 Task: Look for space in Tepeaca, Mexico from 21st June, 2023 to 29th June, 2023 for 4 adults in price range Rs.7000 to Rs.12000. Place can be entire place with 2 bedrooms having 2 beds and 2 bathrooms. Property type can be house, flat, guest house. Booking option can be shelf check-in. Required host language is English.
Action: Mouse moved to (450, 98)
Screenshot: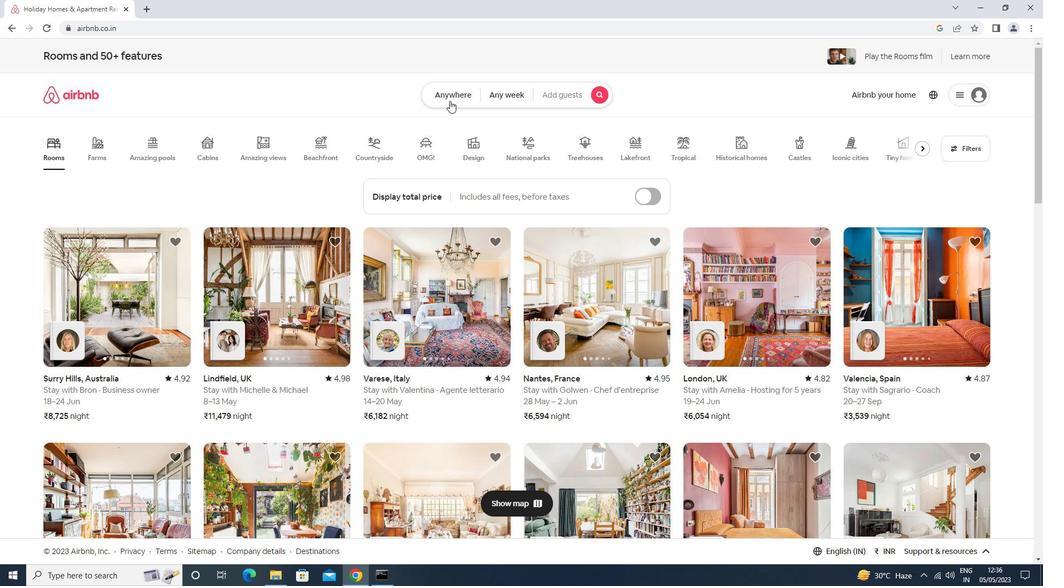 
Action: Mouse pressed left at (450, 98)
Screenshot: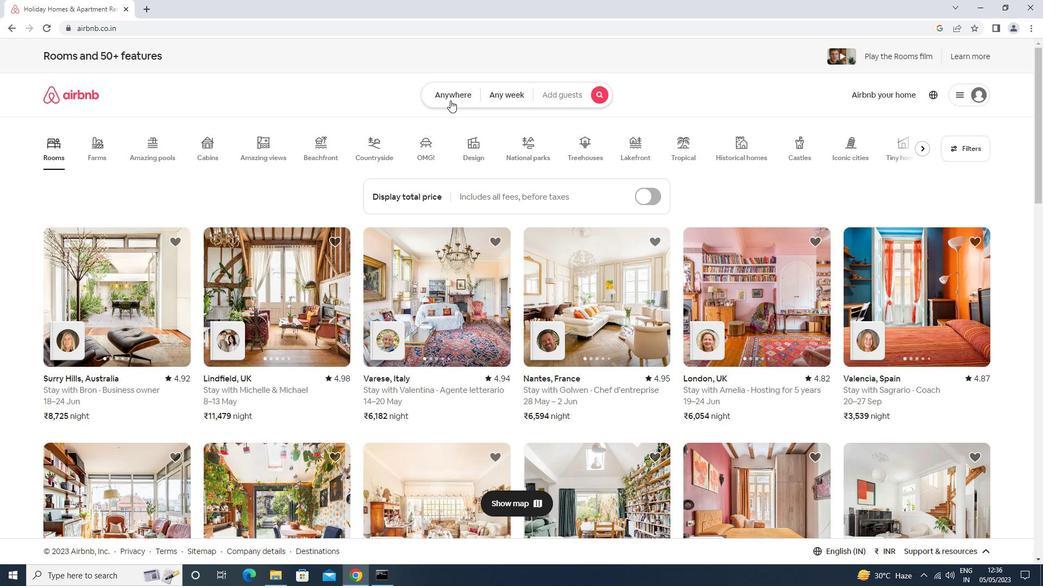 
Action: Mouse moved to (415, 143)
Screenshot: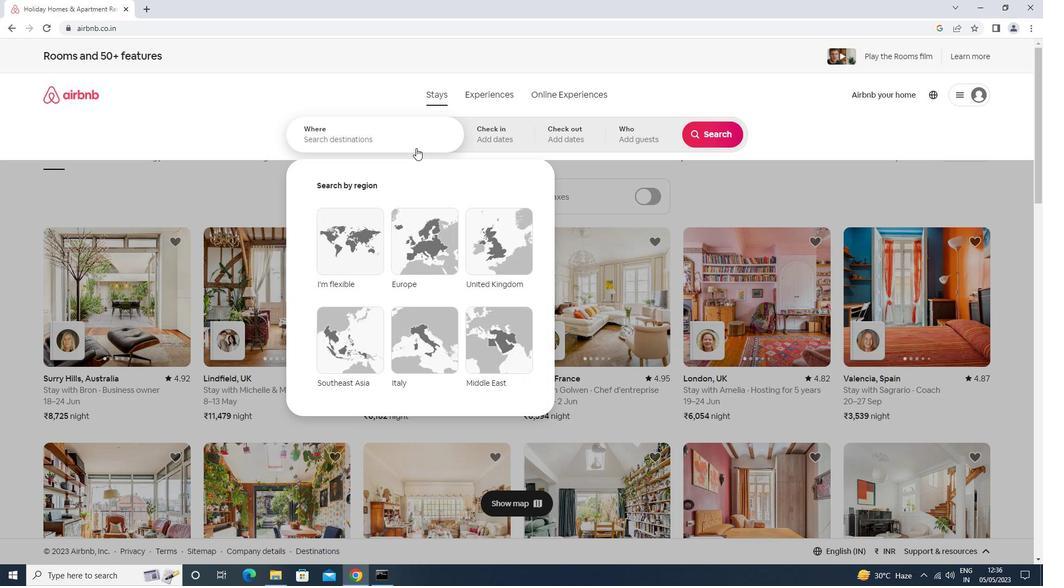 
Action: Mouse pressed left at (415, 143)
Screenshot: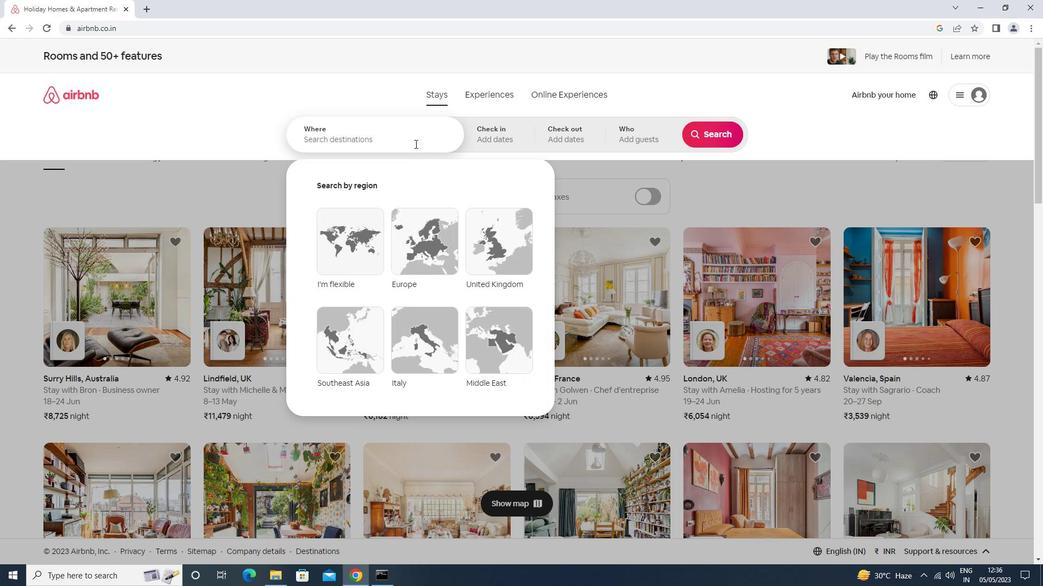 
Action: Key pressed tepeaca<Key.space>mexico<Key.enter>
Screenshot: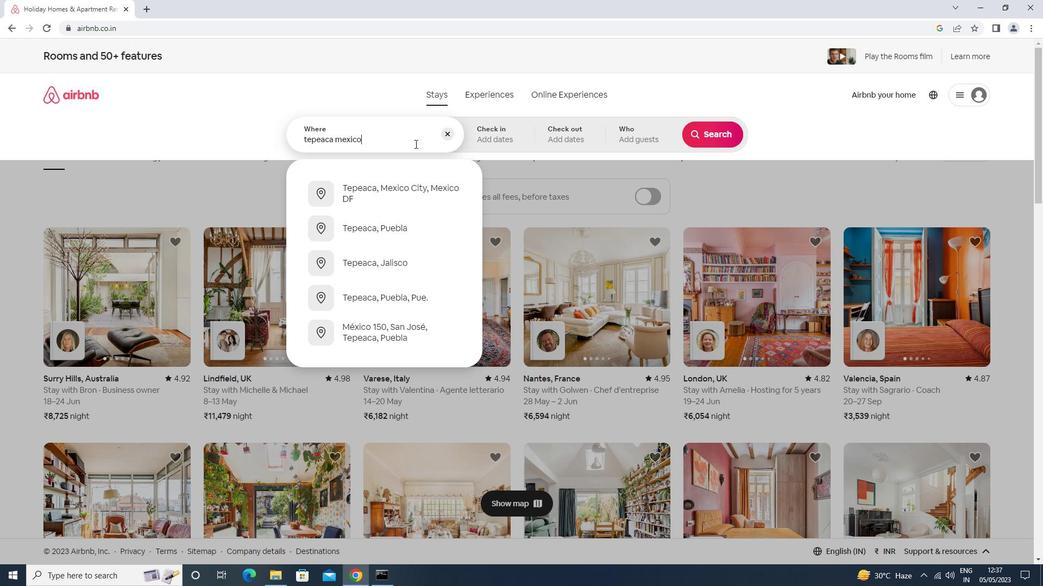 
Action: Mouse moved to (621, 352)
Screenshot: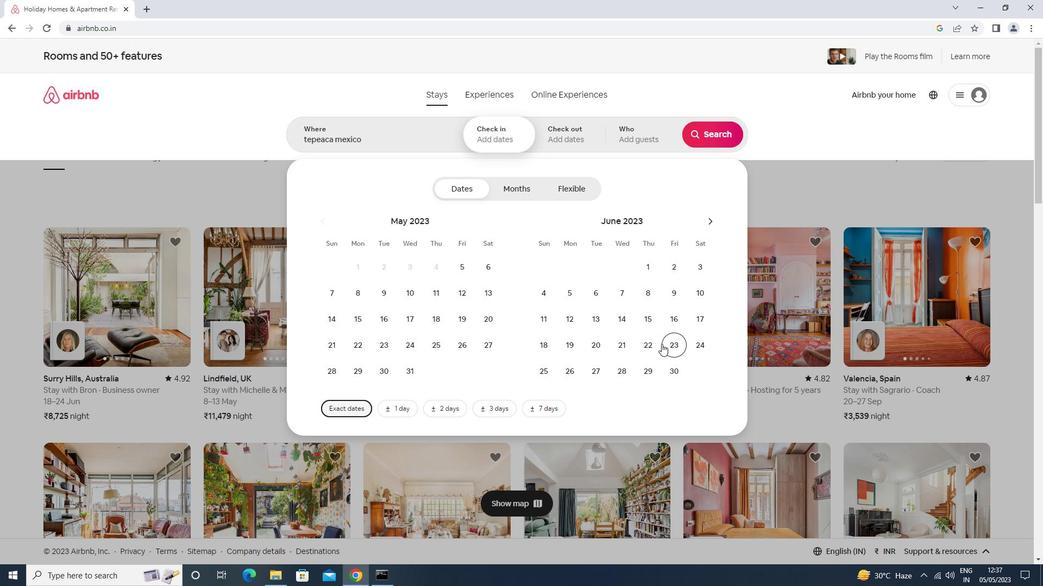 
Action: Mouse pressed left at (621, 352)
Screenshot: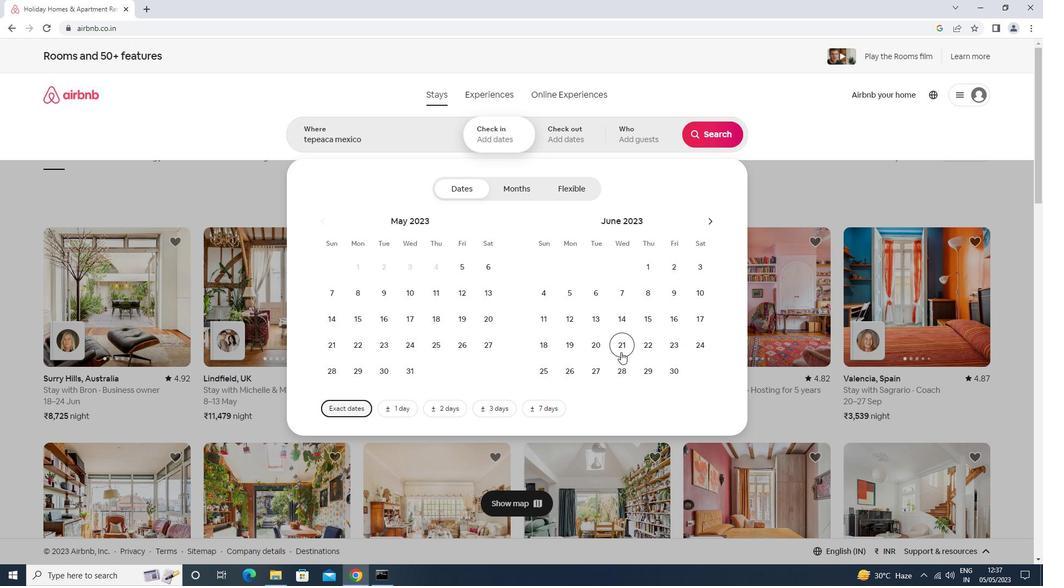 
Action: Mouse moved to (654, 373)
Screenshot: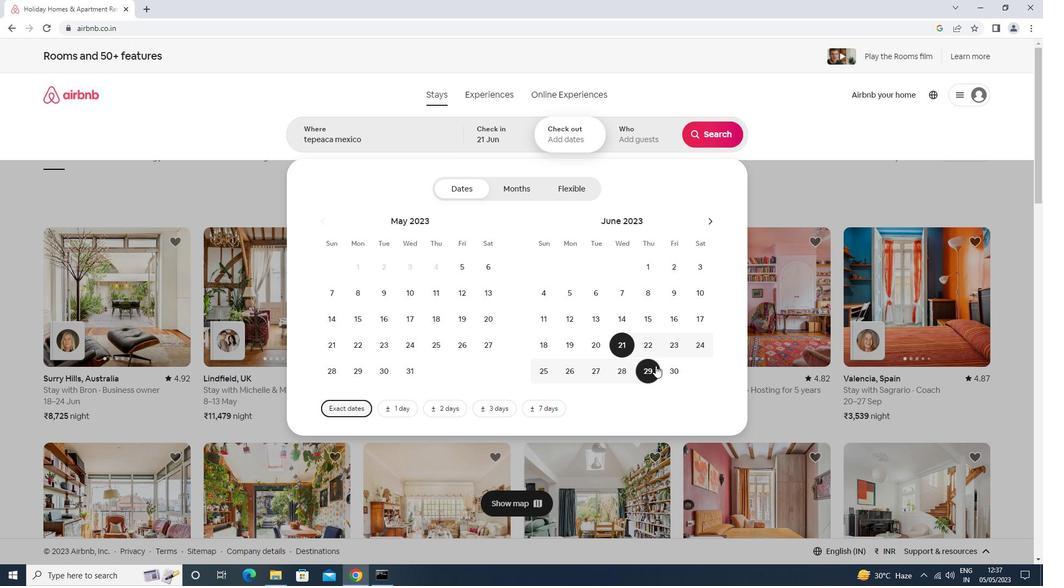 
Action: Mouse pressed left at (654, 373)
Screenshot: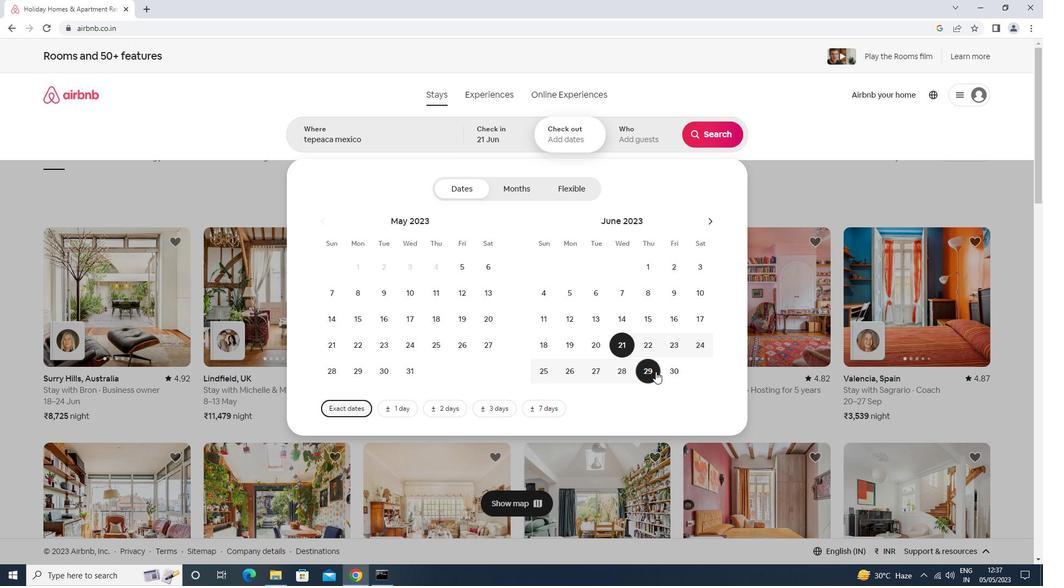 
Action: Mouse moved to (638, 149)
Screenshot: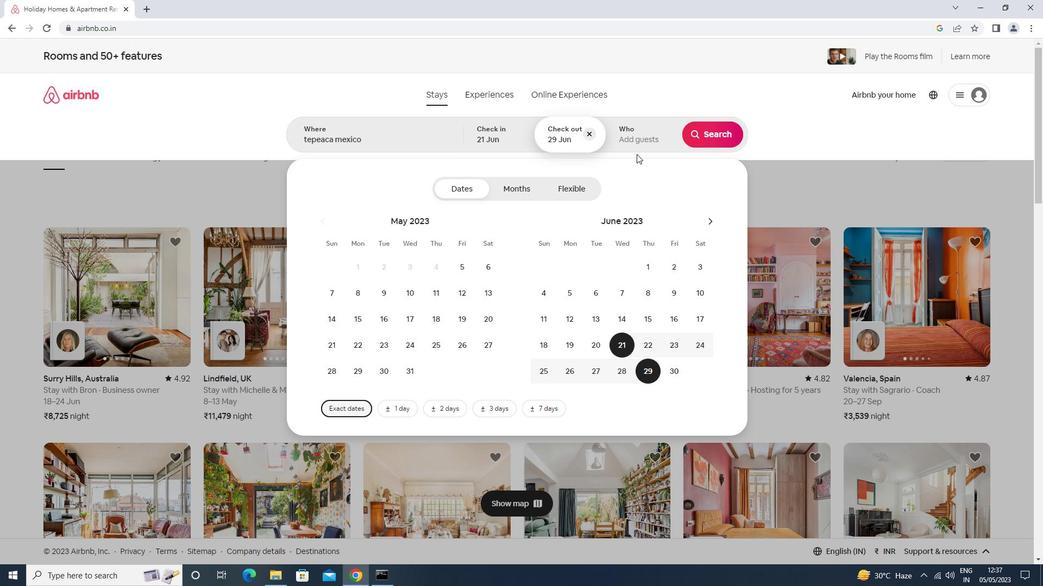
Action: Mouse pressed left at (638, 149)
Screenshot: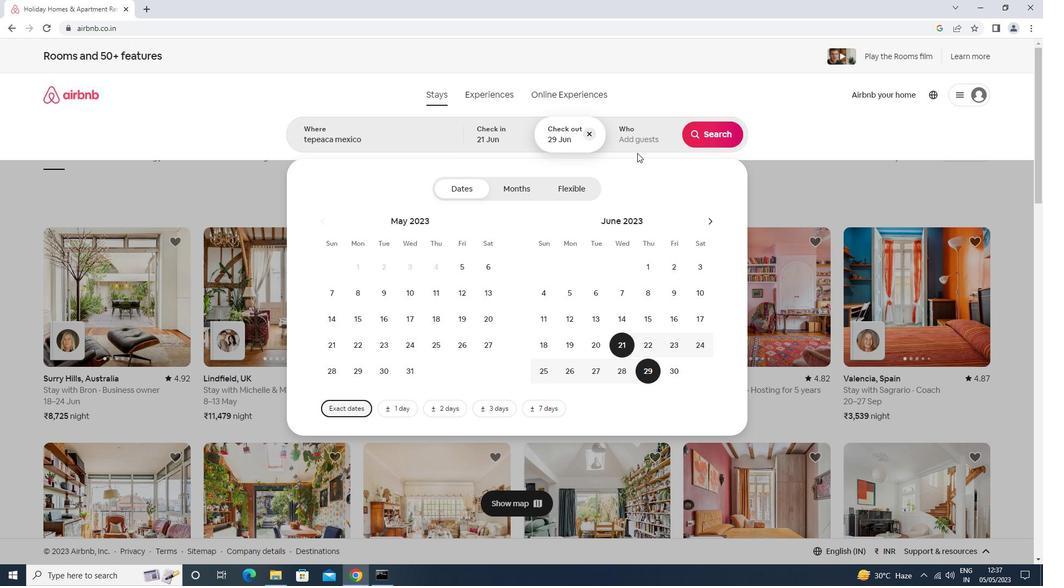 
Action: Mouse moved to (710, 190)
Screenshot: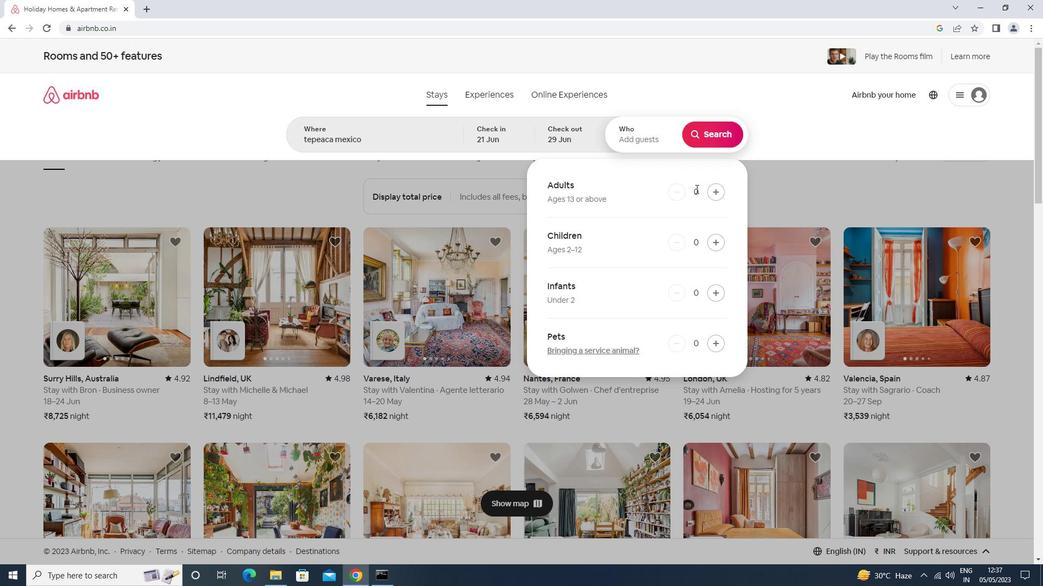 
Action: Mouse pressed left at (710, 190)
Screenshot: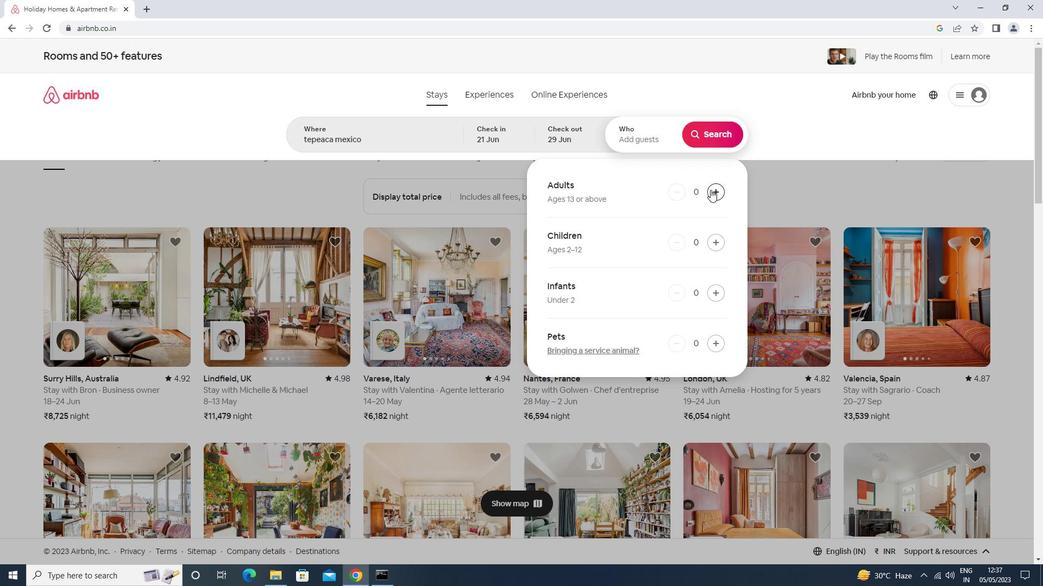 
Action: Mouse moved to (711, 190)
Screenshot: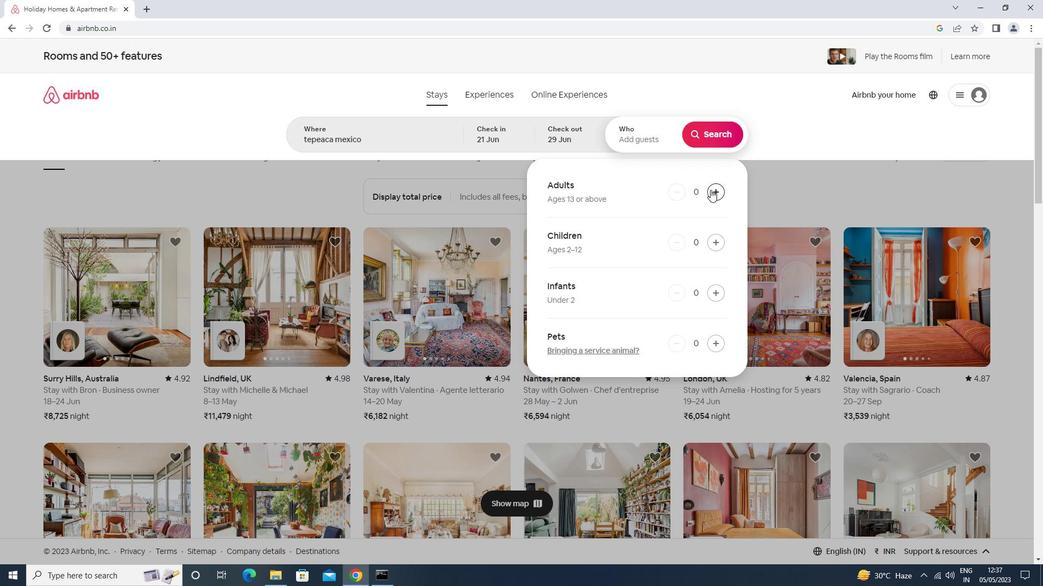 
Action: Mouse pressed left at (711, 190)
Screenshot: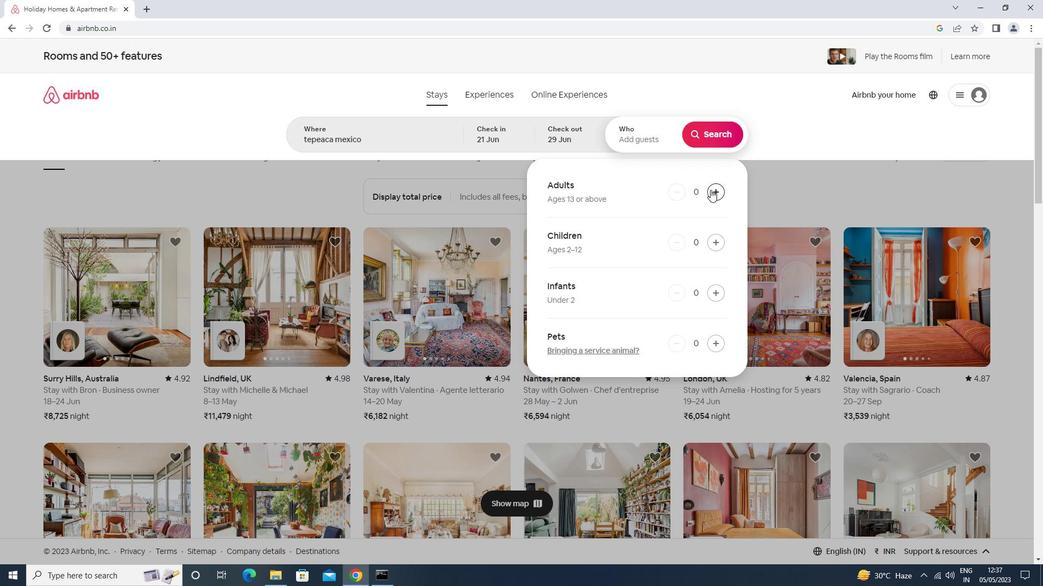 
Action: Mouse pressed left at (711, 190)
Screenshot: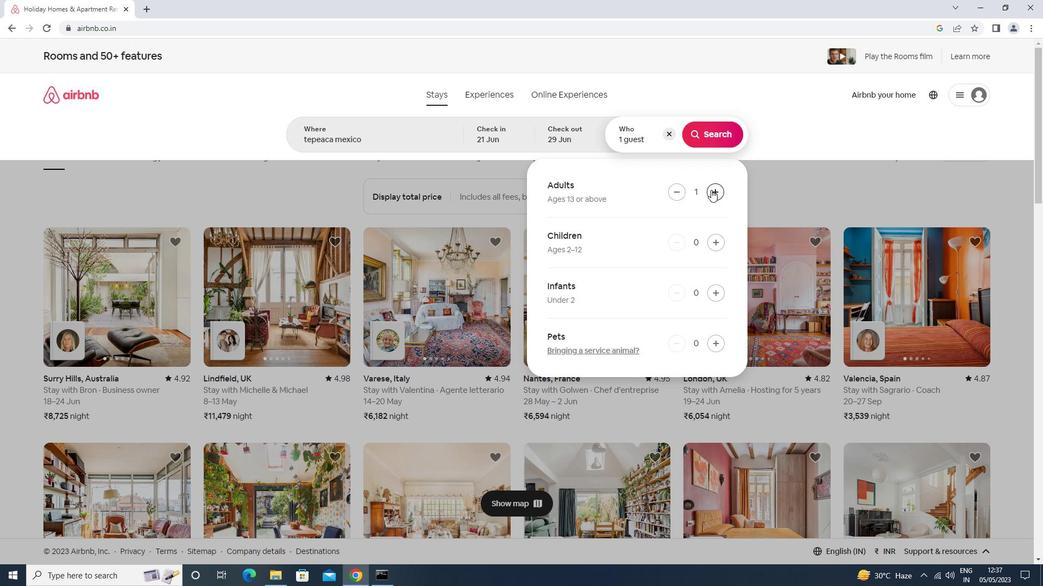 
Action: Mouse pressed left at (711, 190)
Screenshot: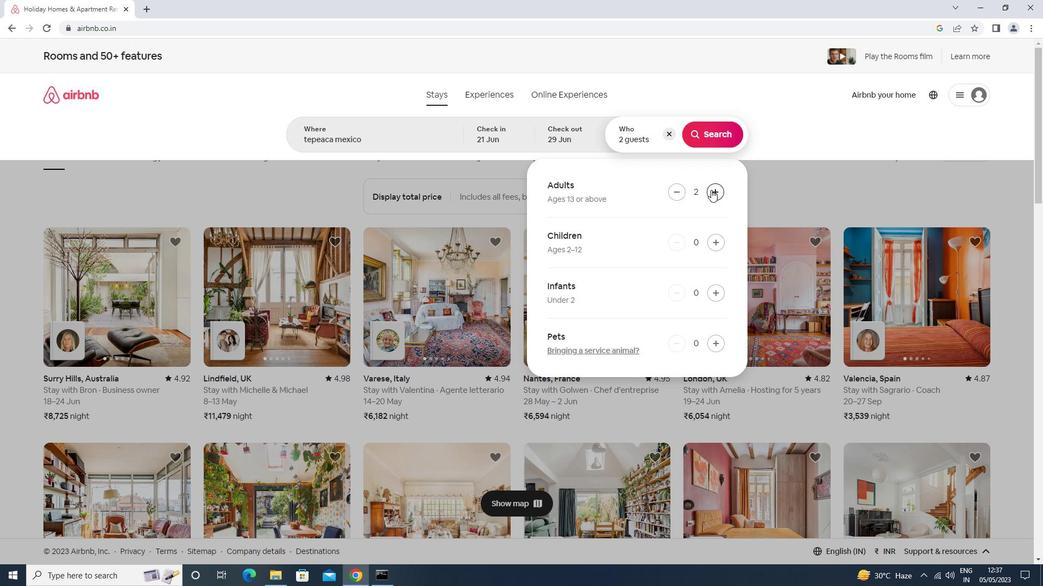 
Action: Mouse moved to (710, 139)
Screenshot: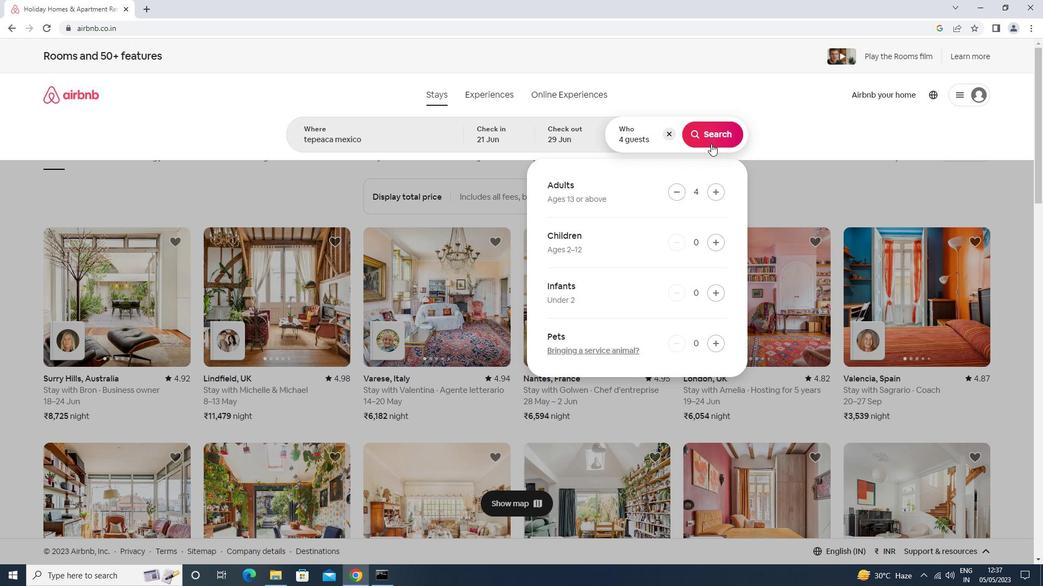 
Action: Mouse pressed left at (710, 139)
Screenshot: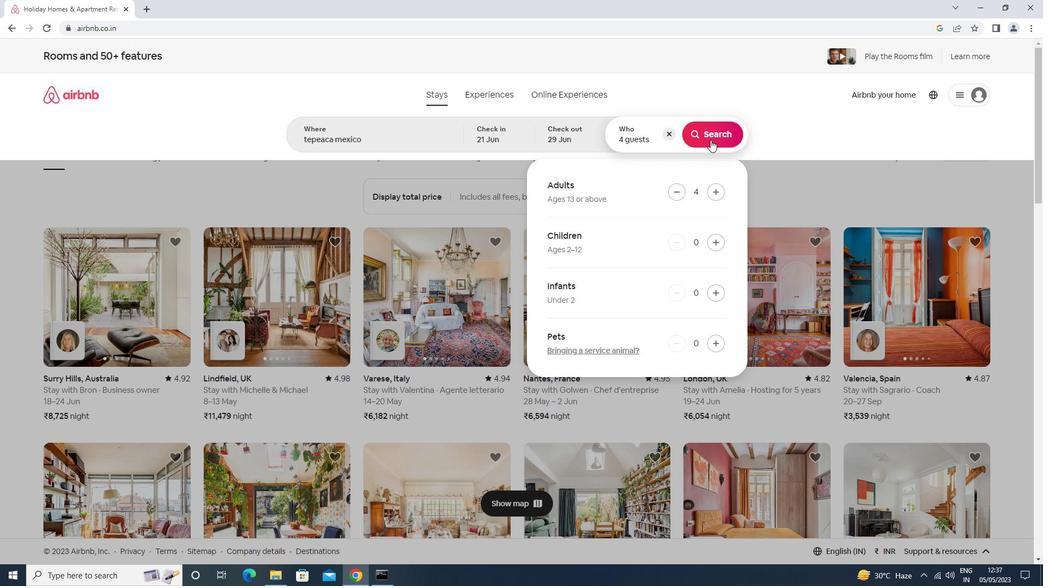 
Action: Mouse moved to (994, 107)
Screenshot: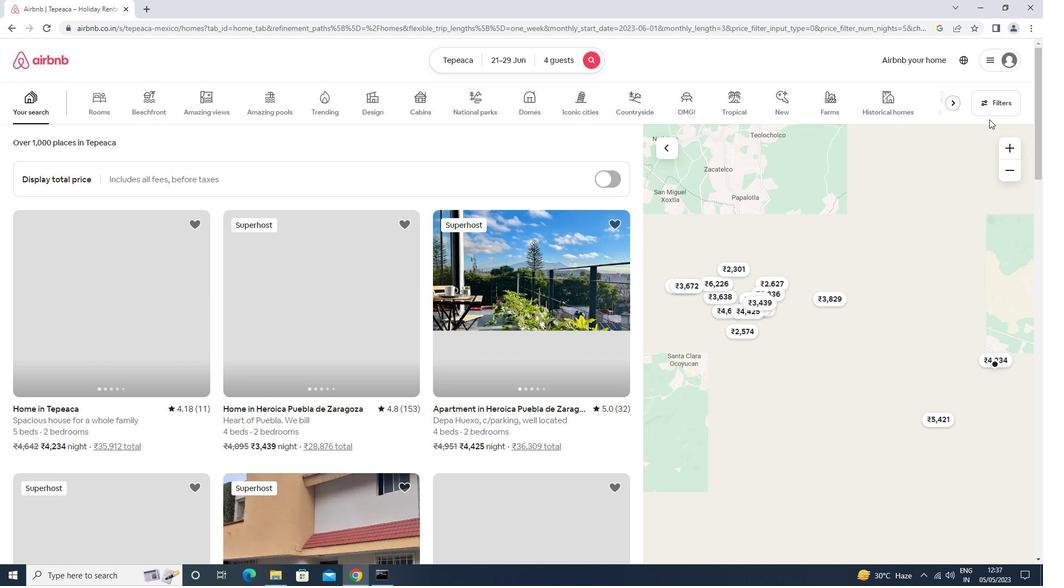 
Action: Mouse pressed left at (994, 107)
Screenshot: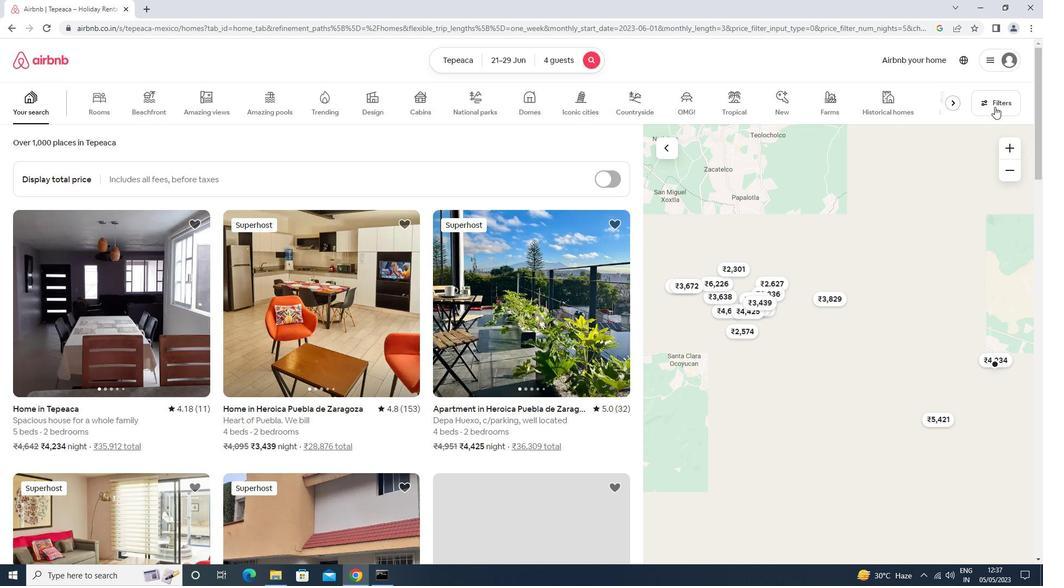 
Action: Mouse moved to (405, 373)
Screenshot: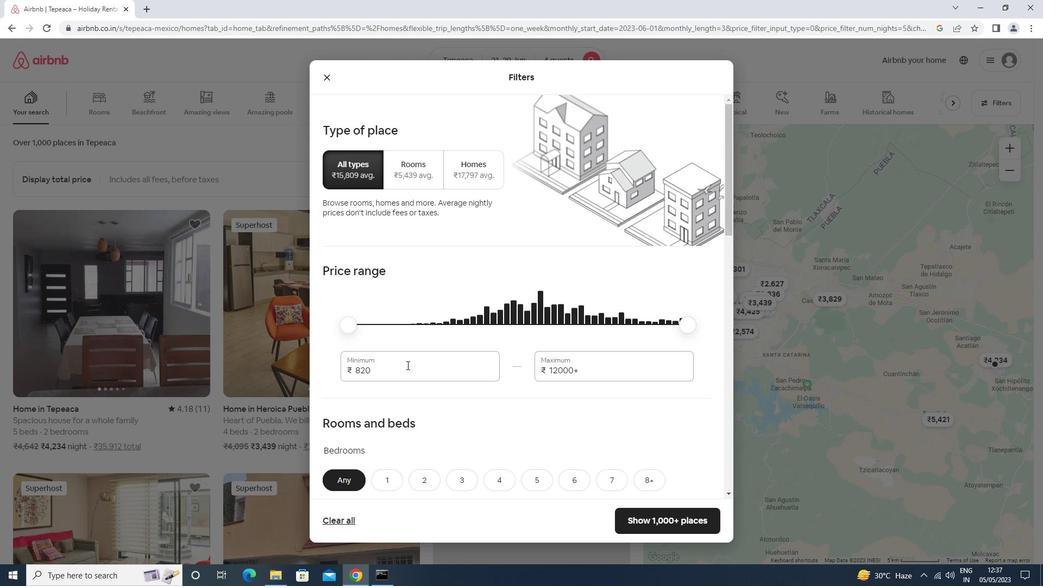 
Action: Mouse pressed left at (405, 373)
Screenshot: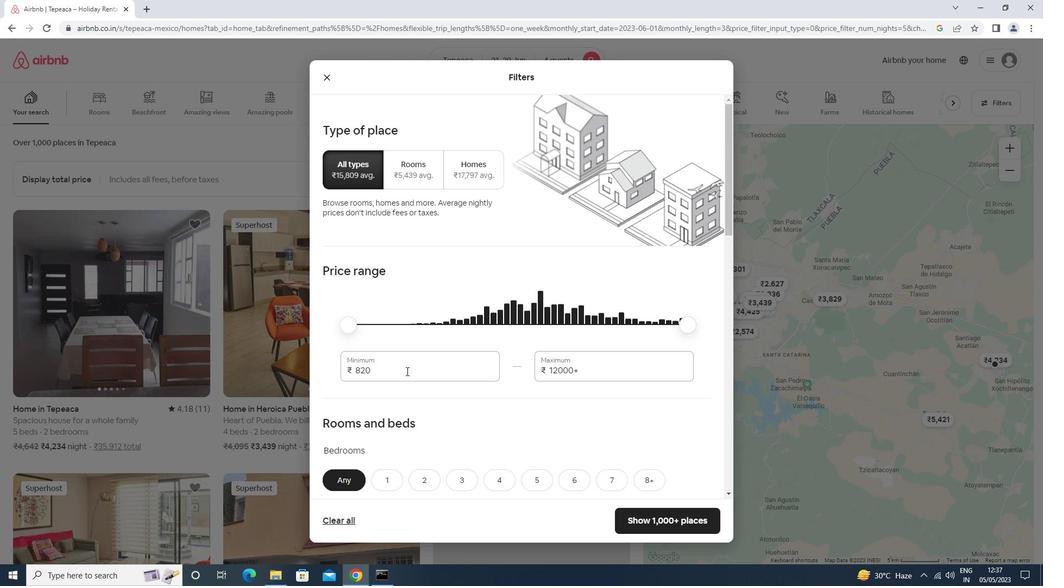 
Action: Key pressed <Key.backspace><Key.backspace><Key.backspace>7000<Key.tab>12000
Screenshot: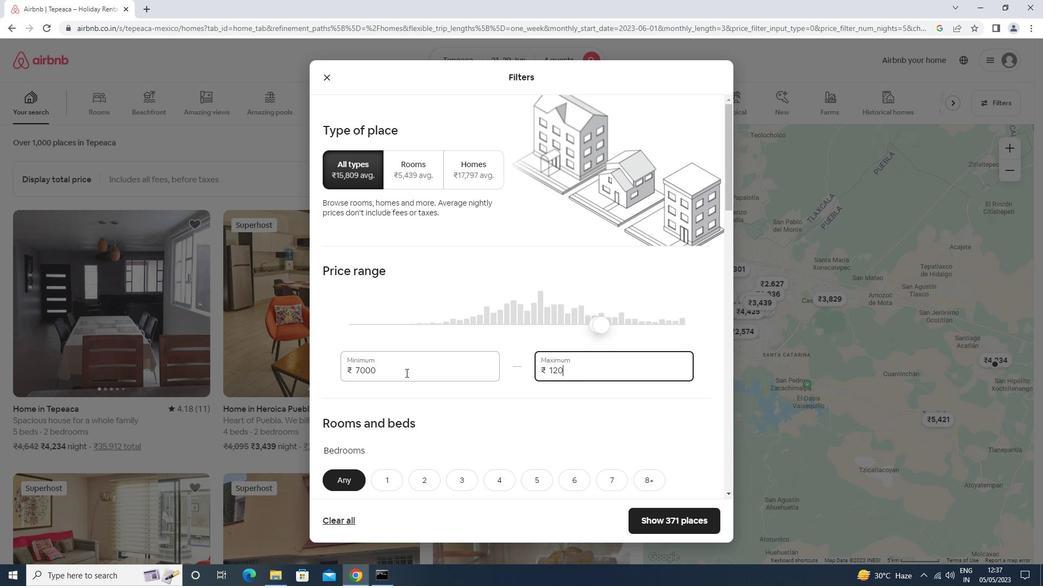 
Action: Mouse scrolled (405, 372) with delta (0, 0)
Screenshot: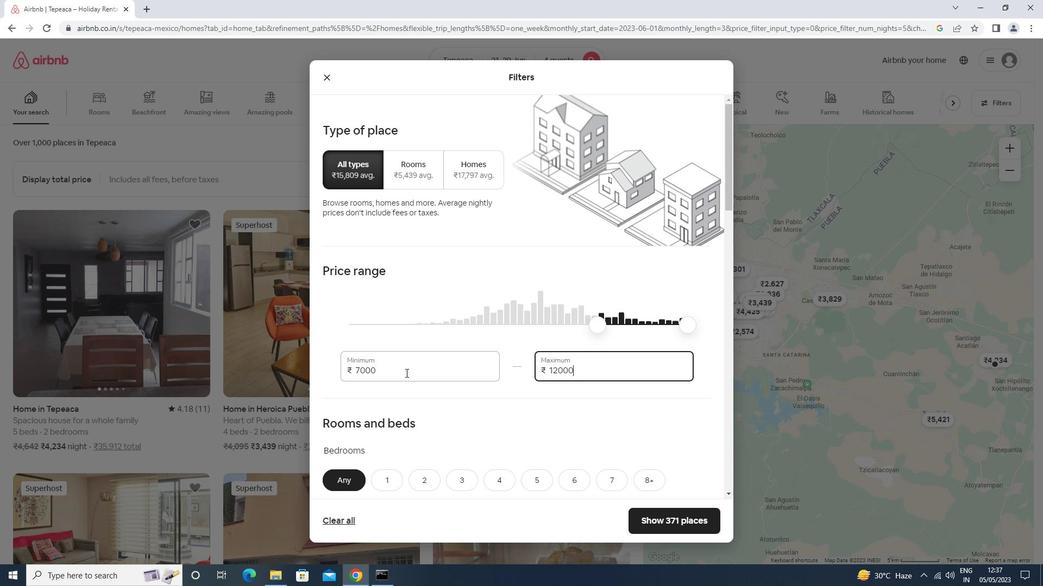
Action: Mouse scrolled (405, 372) with delta (0, 0)
Screenshot: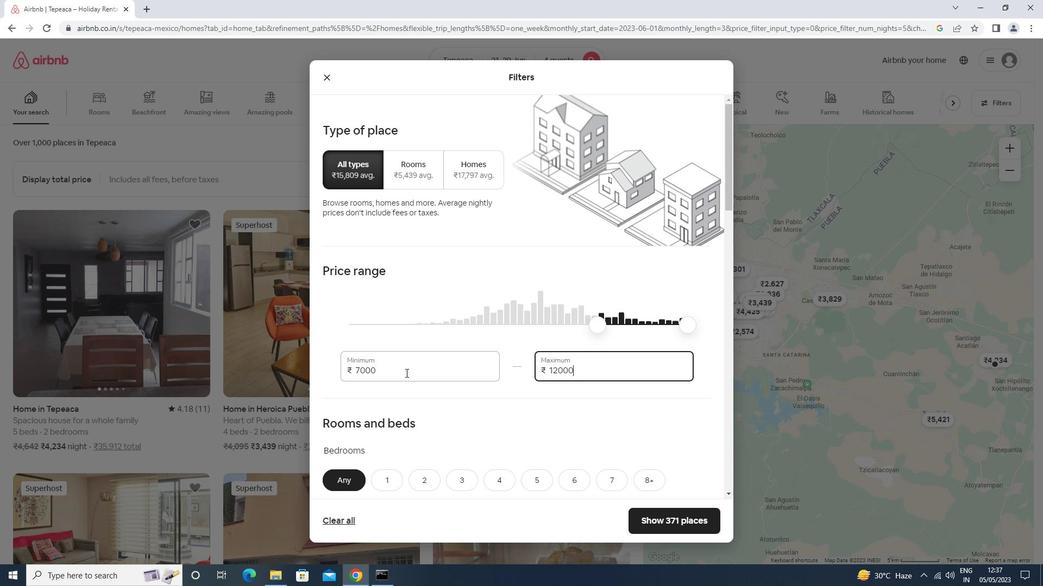 
Action: Mouse scrolled (405, 372) with delta (0, 0)
Screenshot: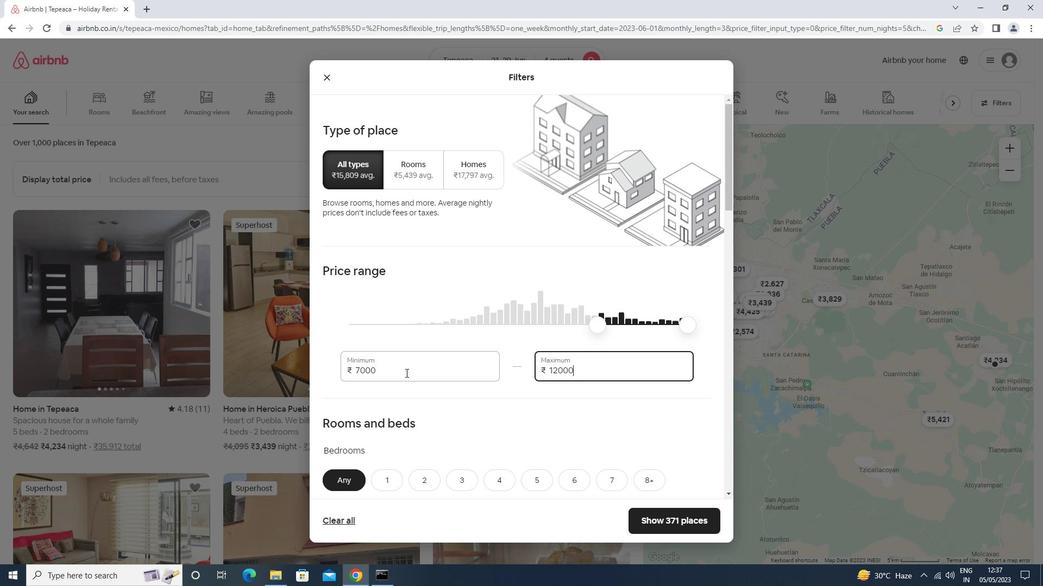 
Action: Mouse scrolled (405, 372) with delta (0, 0)
Screenshot: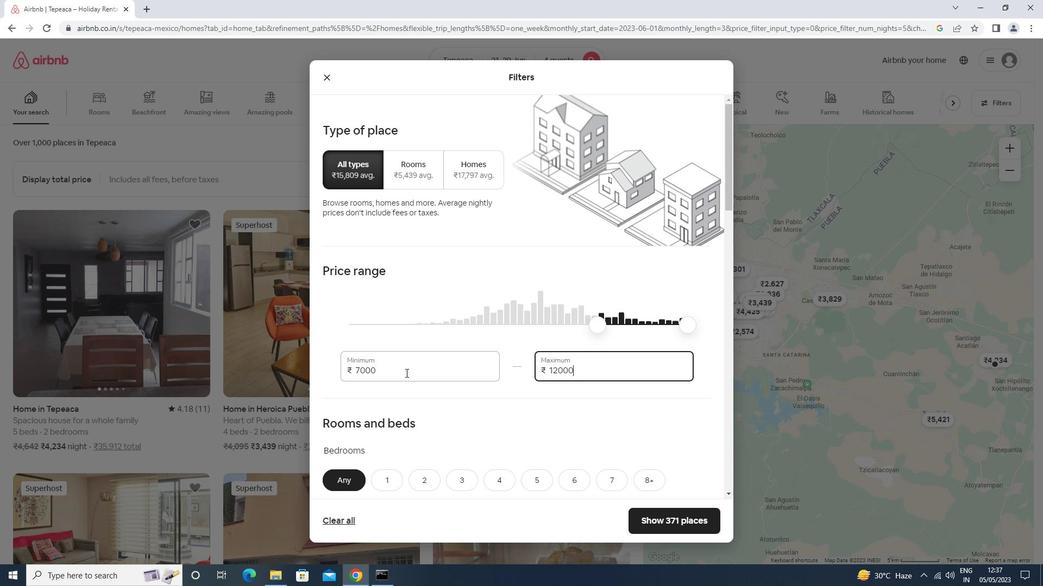 
Action: Mouse moved to (427, 266)
Screenshot: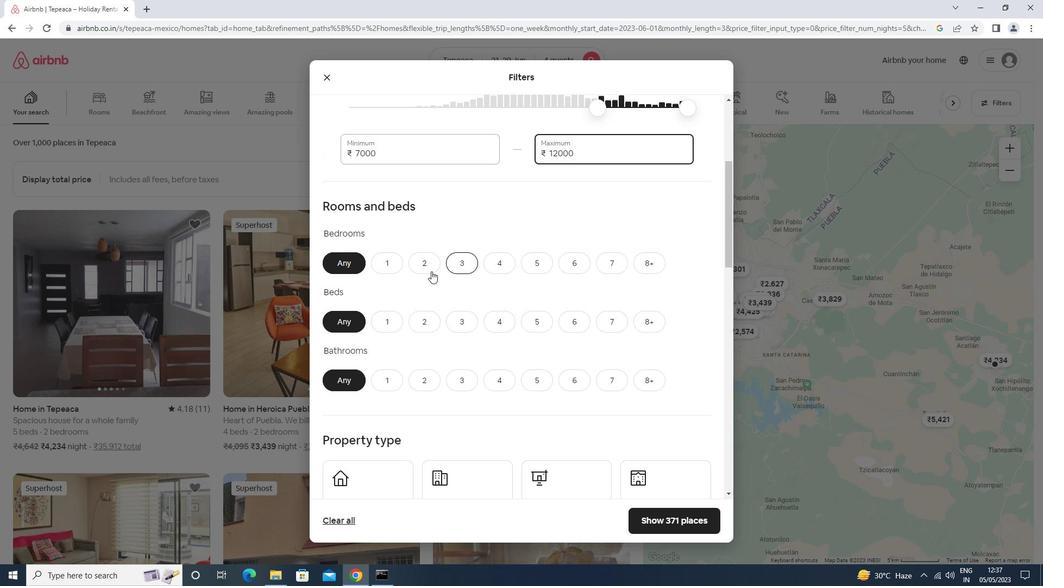 
Action: Mouse pressed left at (427, 266)
Screenshot: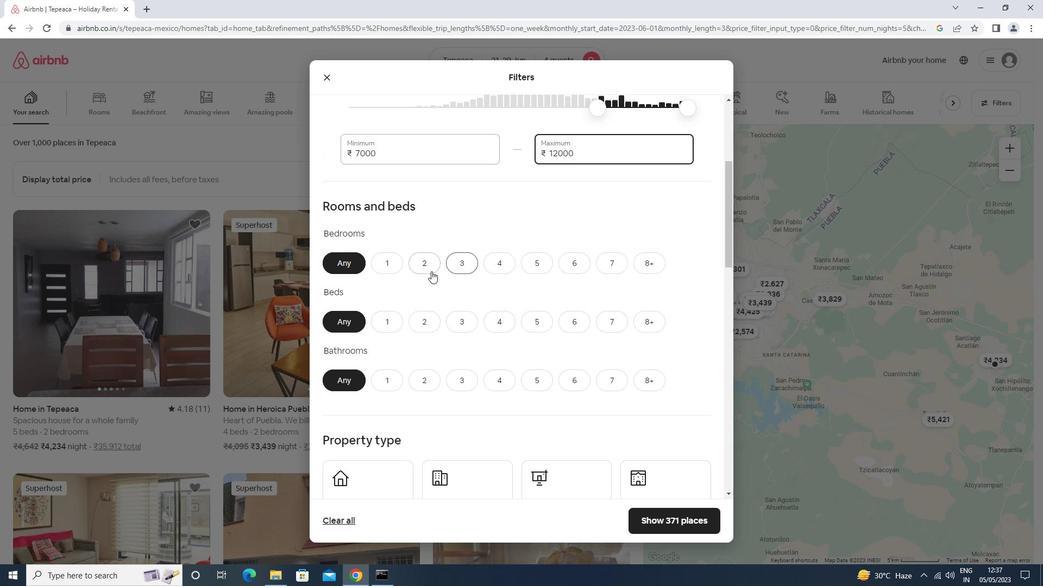
Action: Mouse moved to (427, 327)
Screenshot: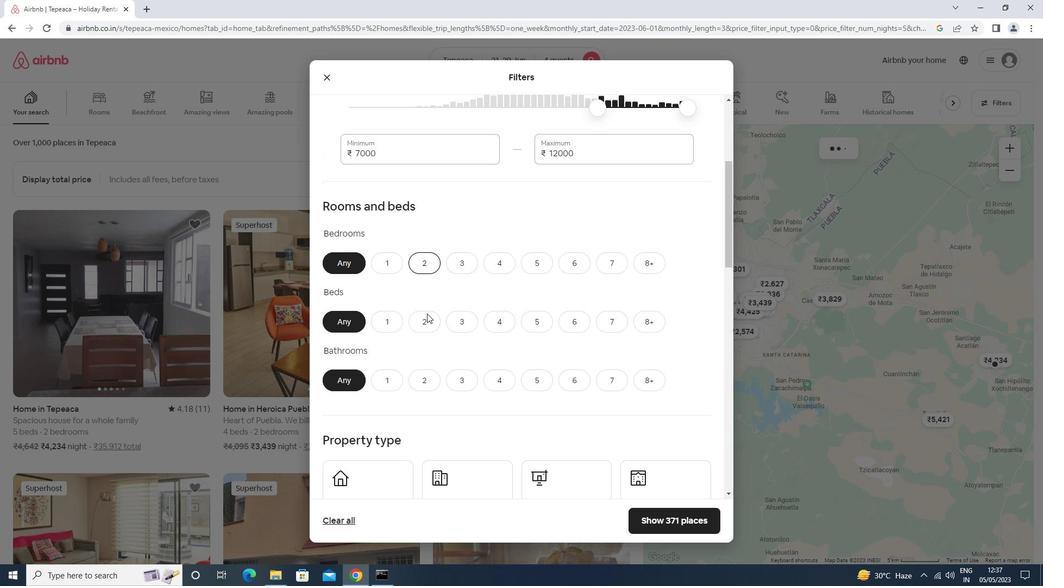 
Action: Mouse pressed left at (427, 327)
Screenshot: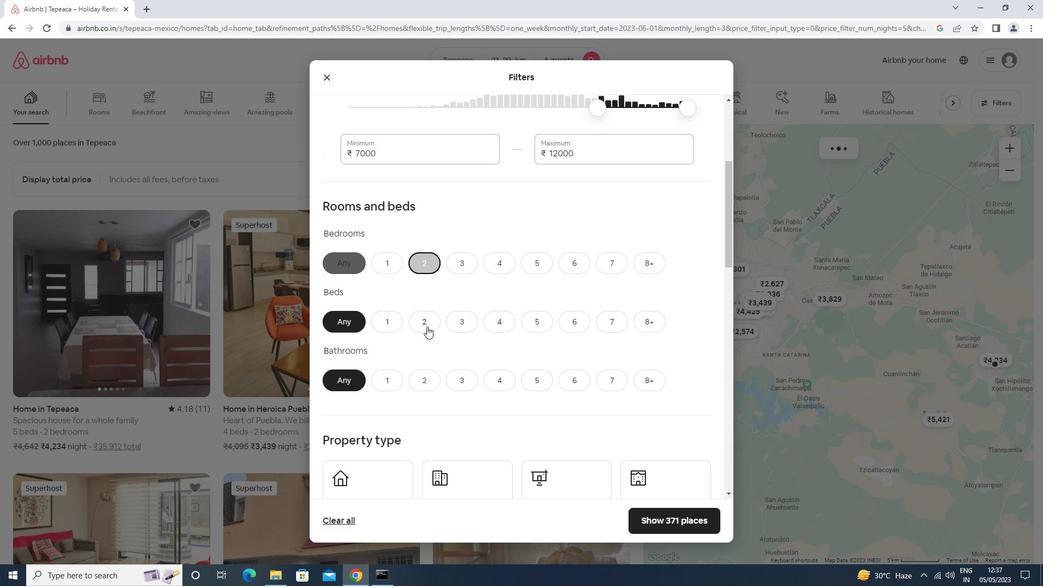 
Action: Mouse moved to (429, 384)
Screenshot: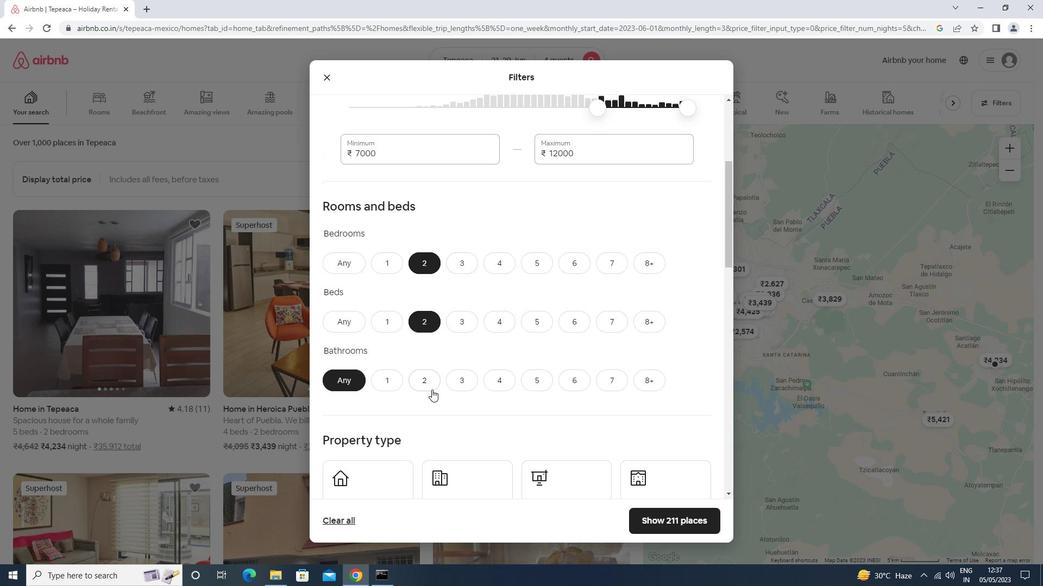 
Action: Mouse pressed left at (429, 384)
Screenshot: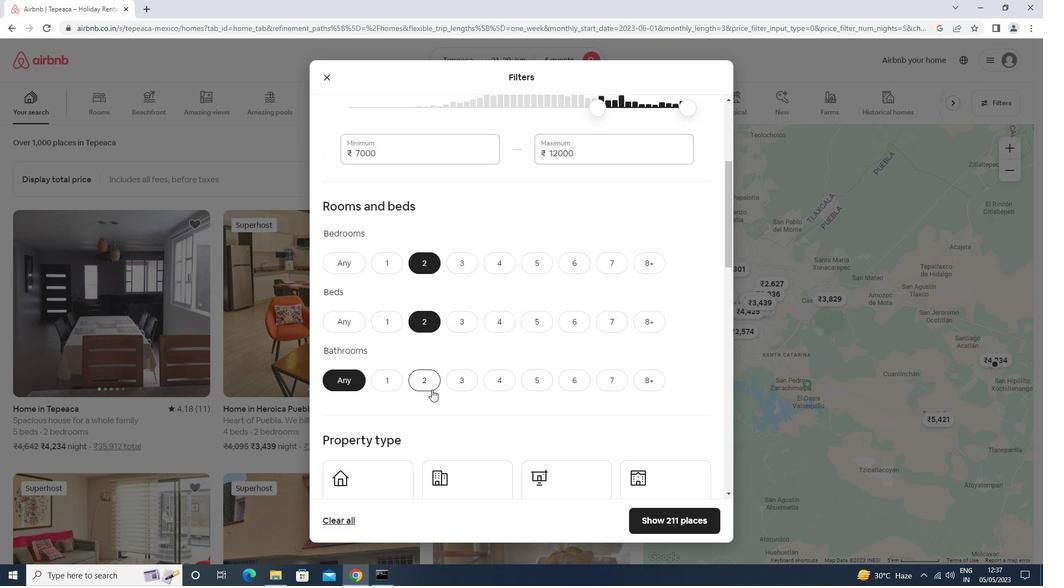 
Action: Mouse moved to (429, 384)
Screenshot: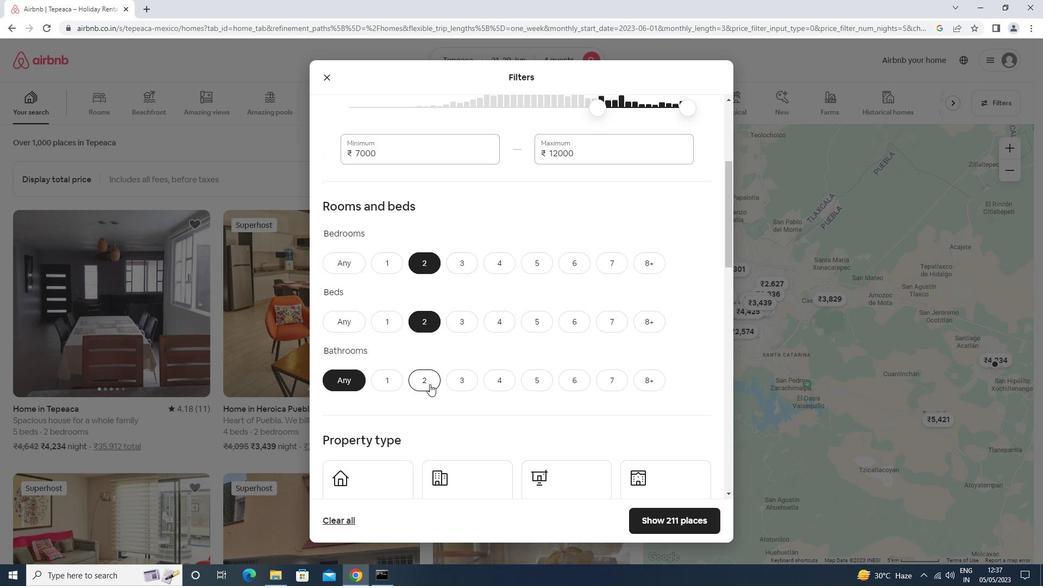 
Action: Mouse scrolled (429, 383) with delta (0, 0)
Screenshot: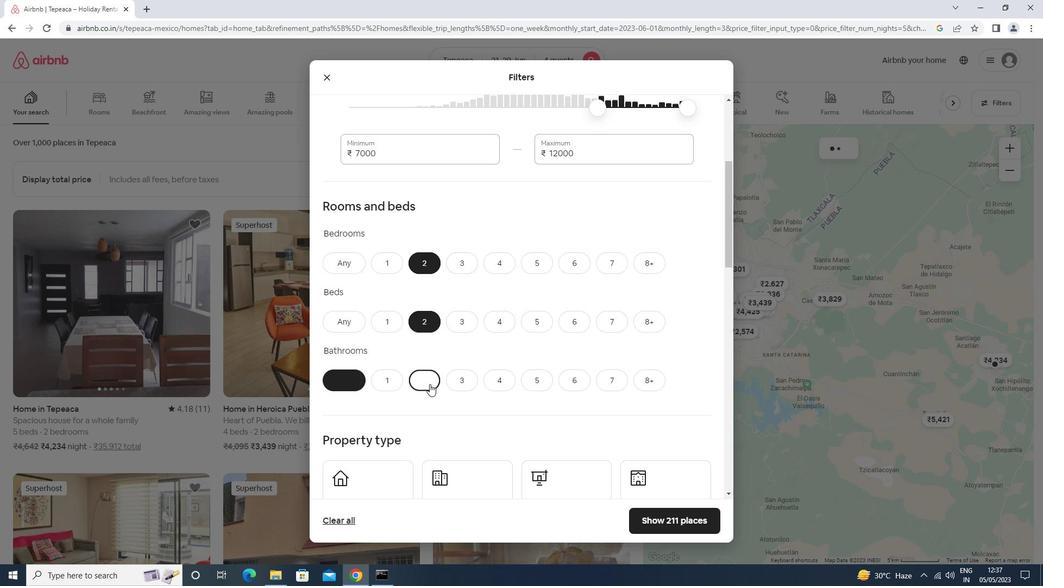 
Action: Mouse scrolled (429, 383) with delta (0, 0)
Screenshot: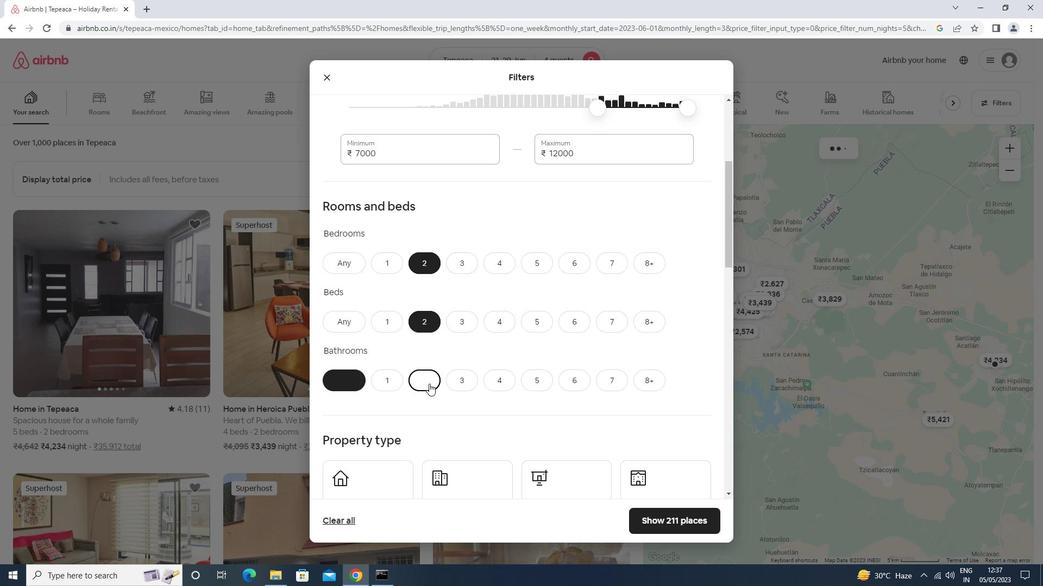 
Action: Mouse scrolled (429, 383) with delta (0, 0)
Screenshot: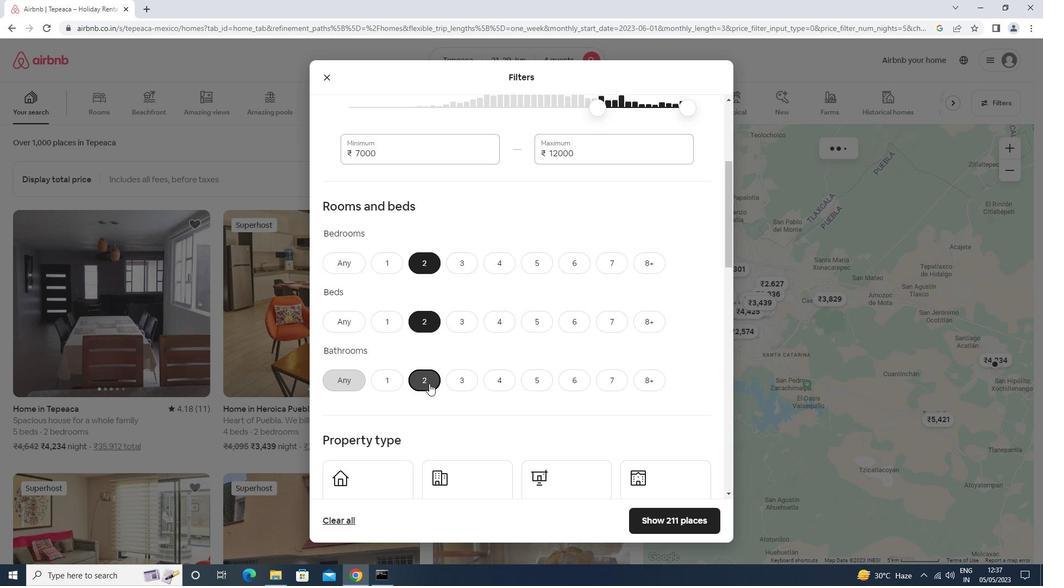 
Action: Mouse scrolled (429, 383) with delta (0, 0)
Screenshot: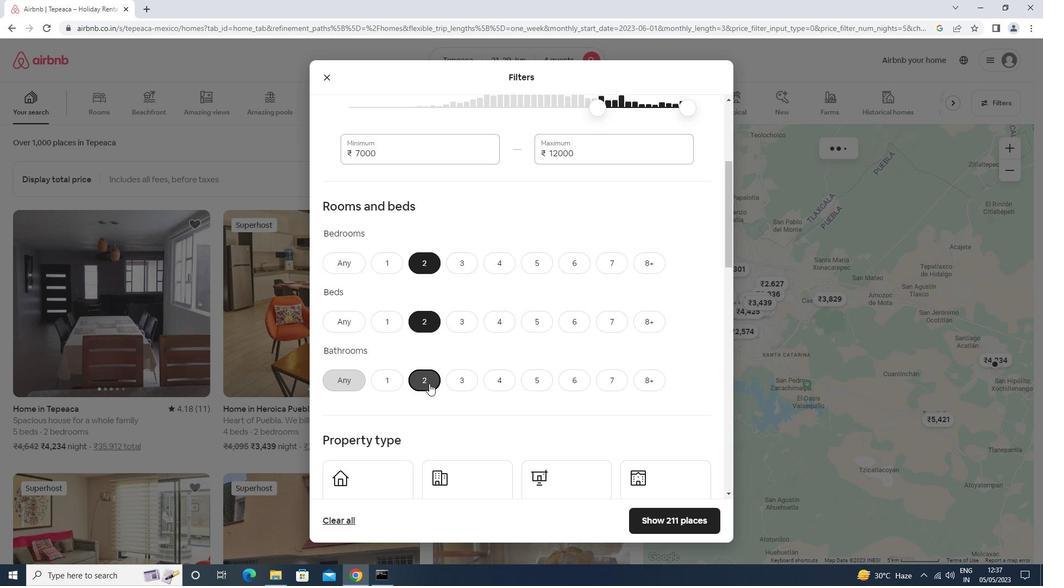 
Action: Mouse scrolled (429, 383) with delta (0, 0)
Screenshot: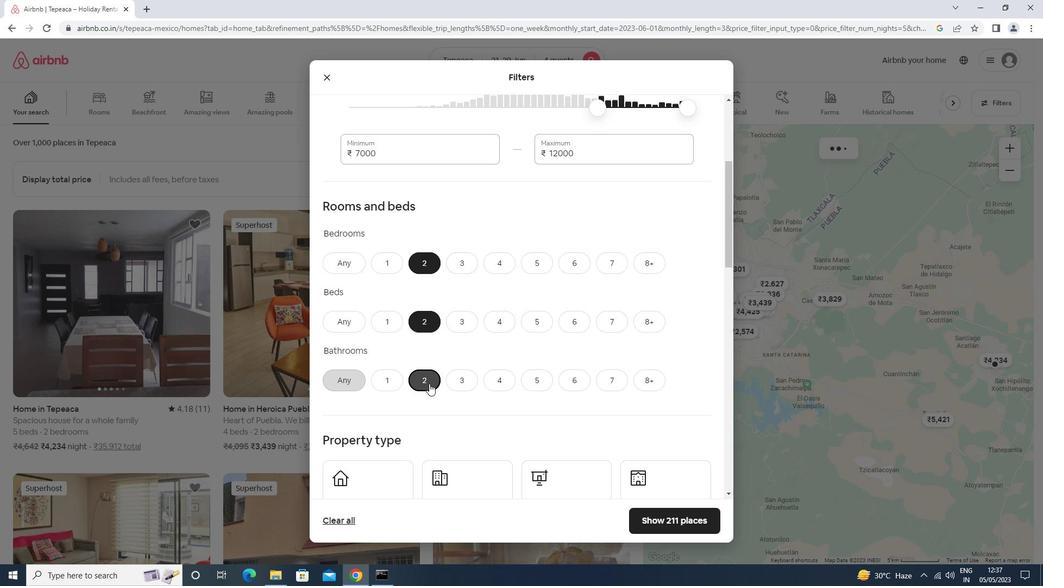 
Action: Mouse moved to (365, 230)
Screenshot: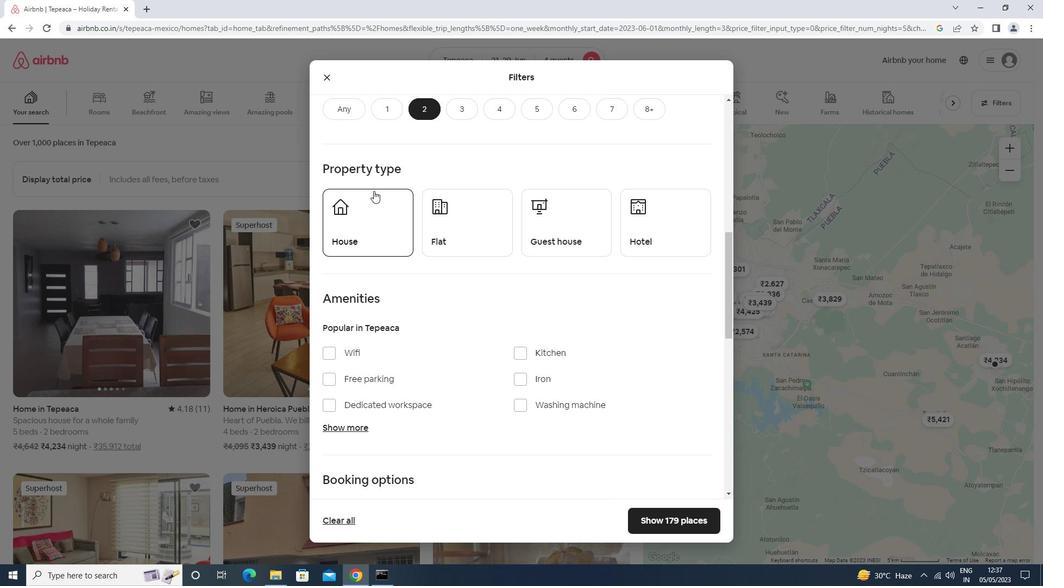 
Action: Mouse pressed left at (365, 230)
Screenshot: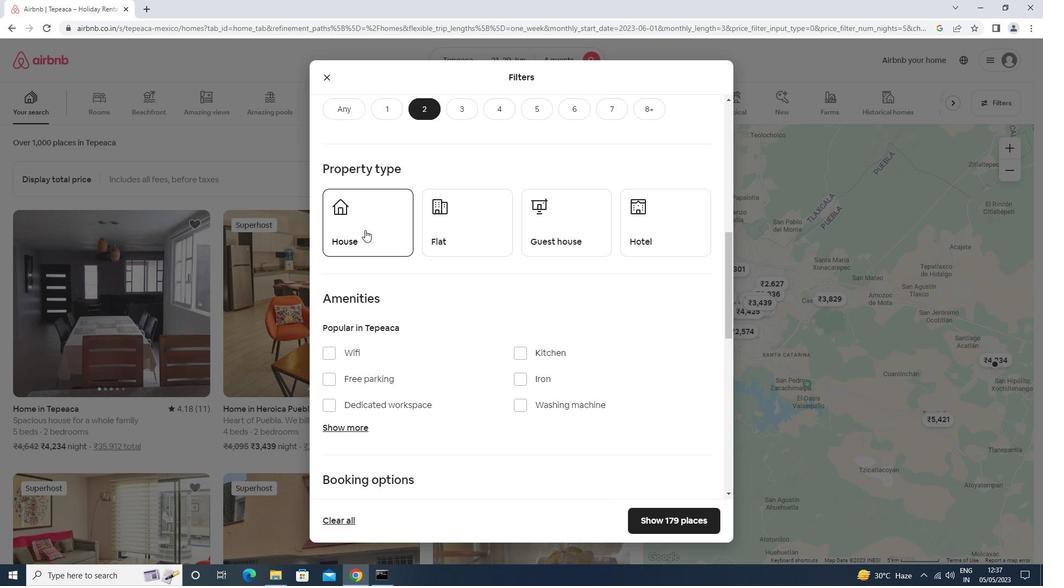 
Action: Mouse moved to (471, 221)
Screenshot: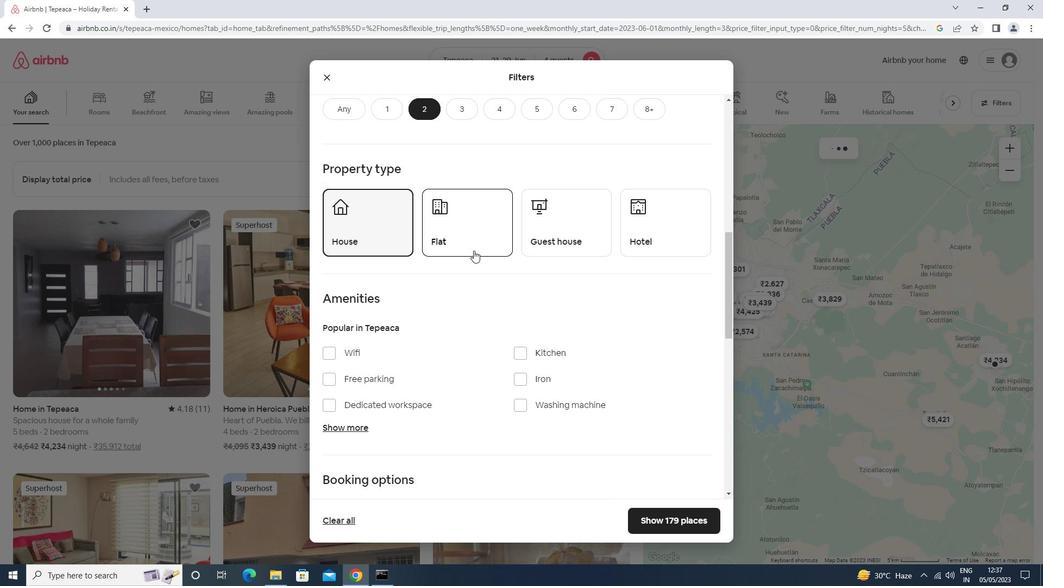 
Action: Mouse pressed left at (471, 221)
Screenshot: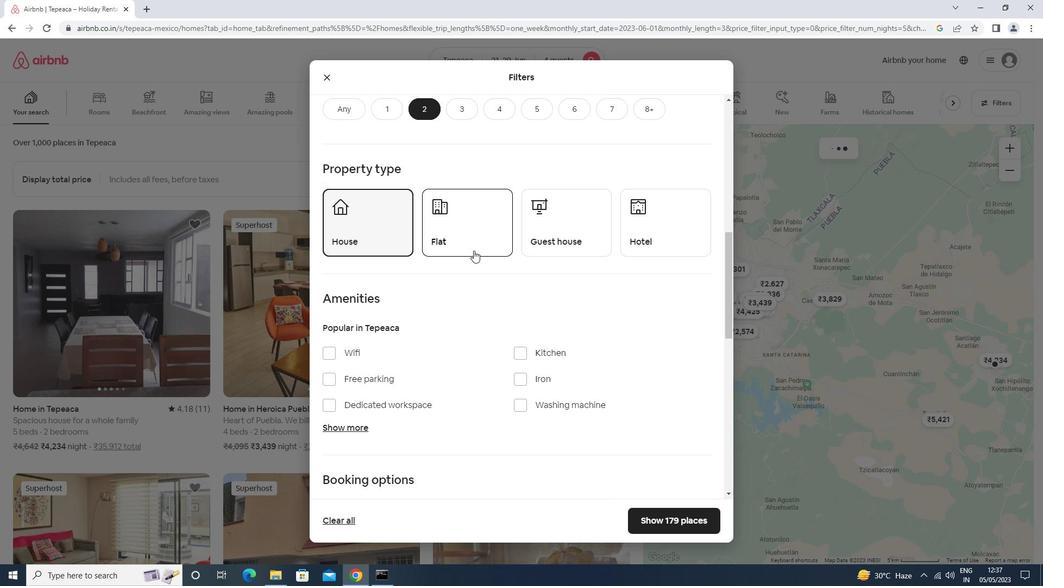 
Action: Mouse moved to (567, 231)
Screenshot: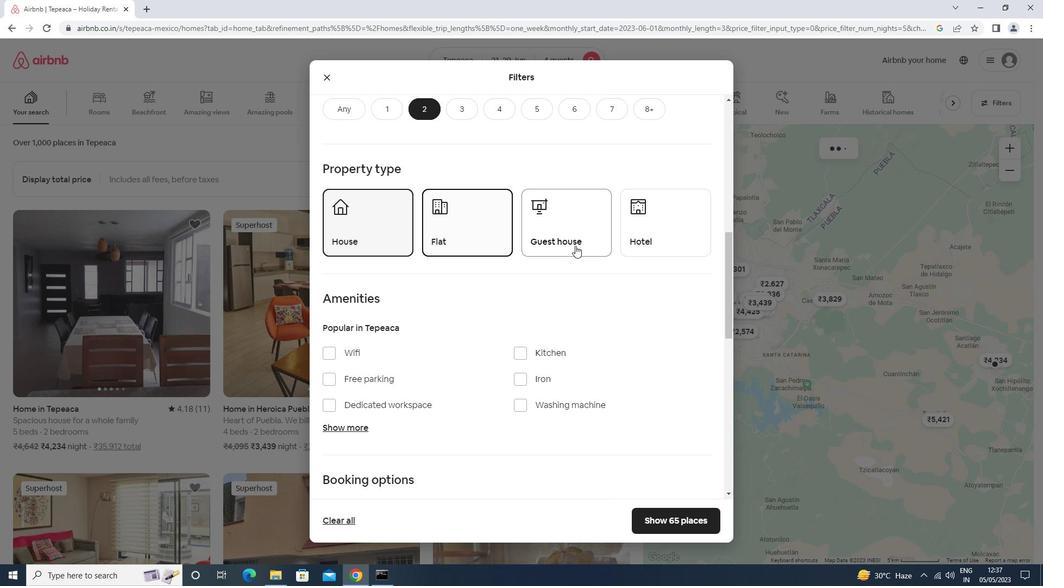 
Action: Mouse pressed left at (567, 231)
Screenshot: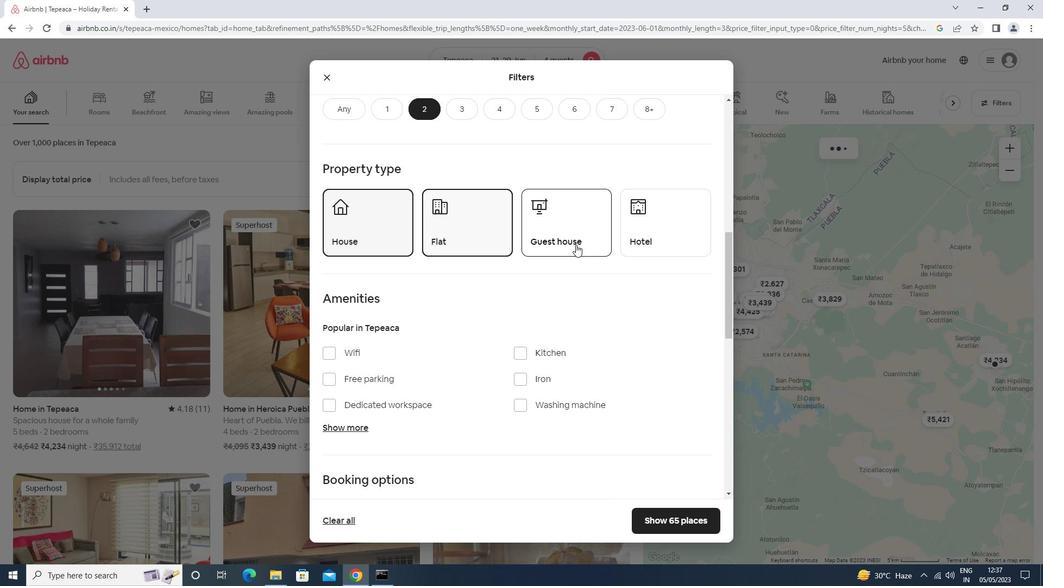 
Action: Mouse scrolled (567, 230) with delta (0, 0)
Screenshot: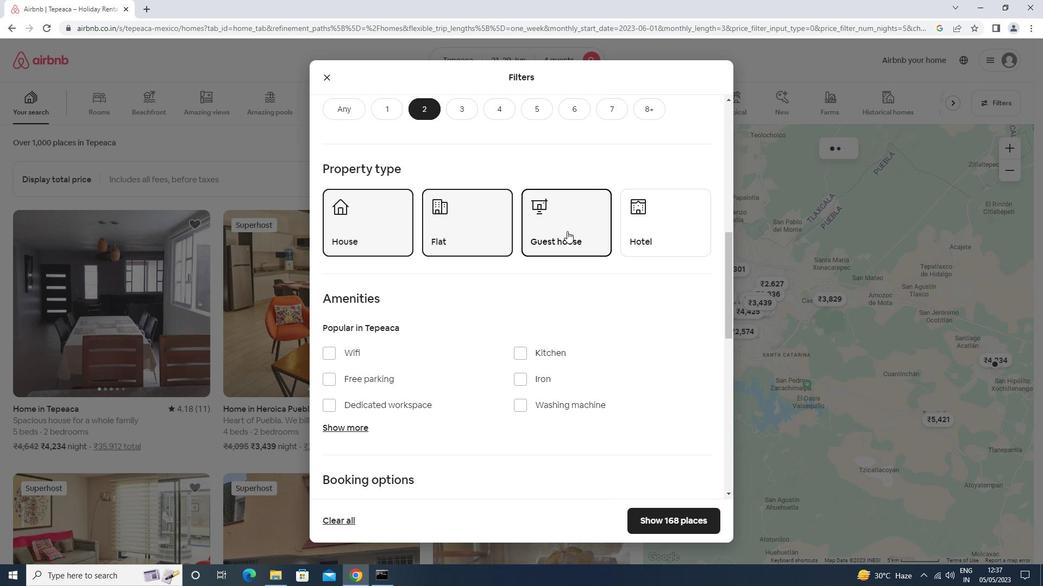 
Action: Mouse scrolled (567, 230) with delta (0, 0)
Screenshot: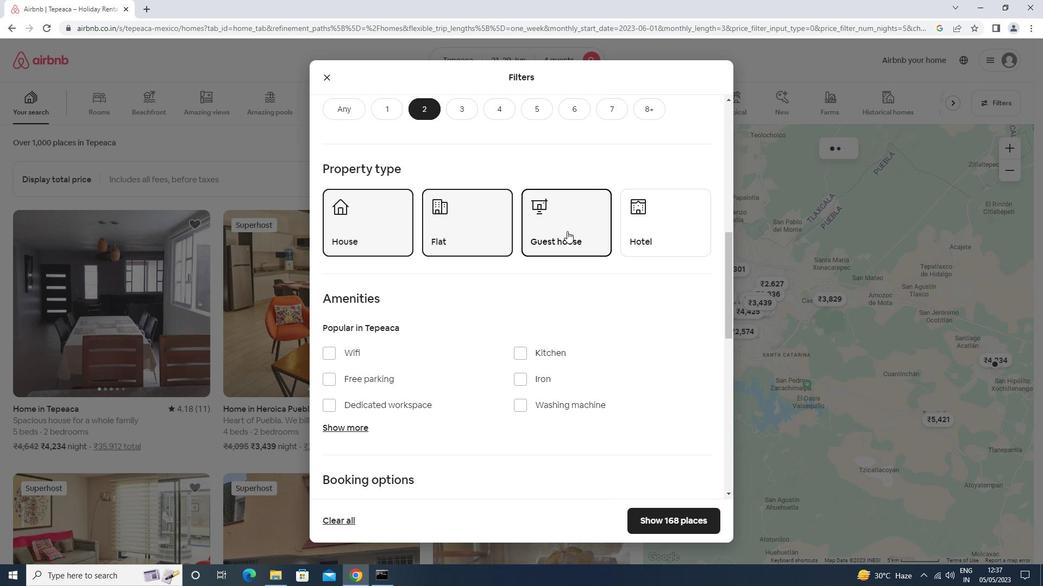 
Action: Mouse scrolled (567, 230) with delta (0, 0)
Screenshot: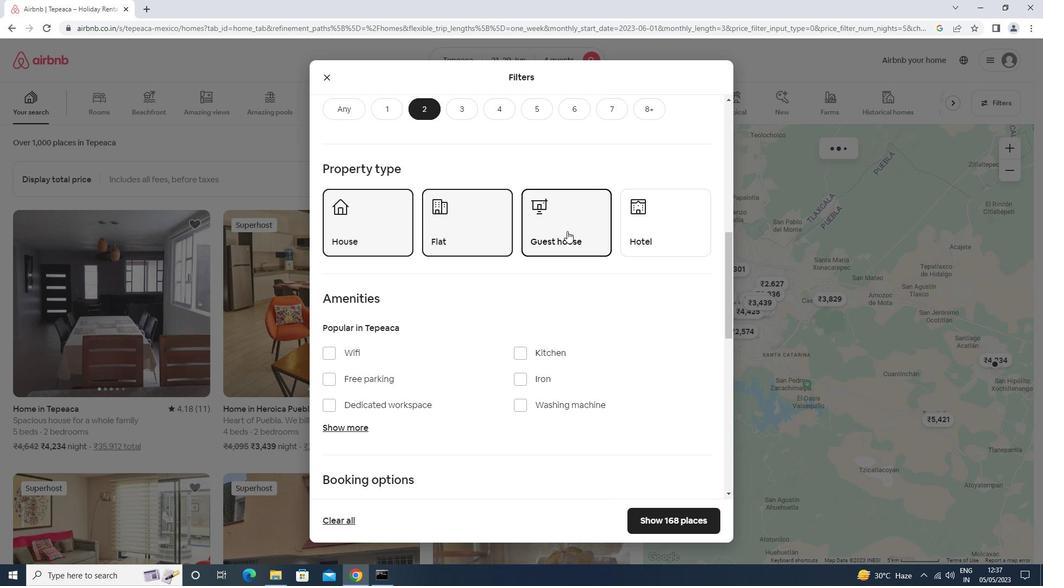 
Action: Mouse moved to (566, 230)
Screenshot: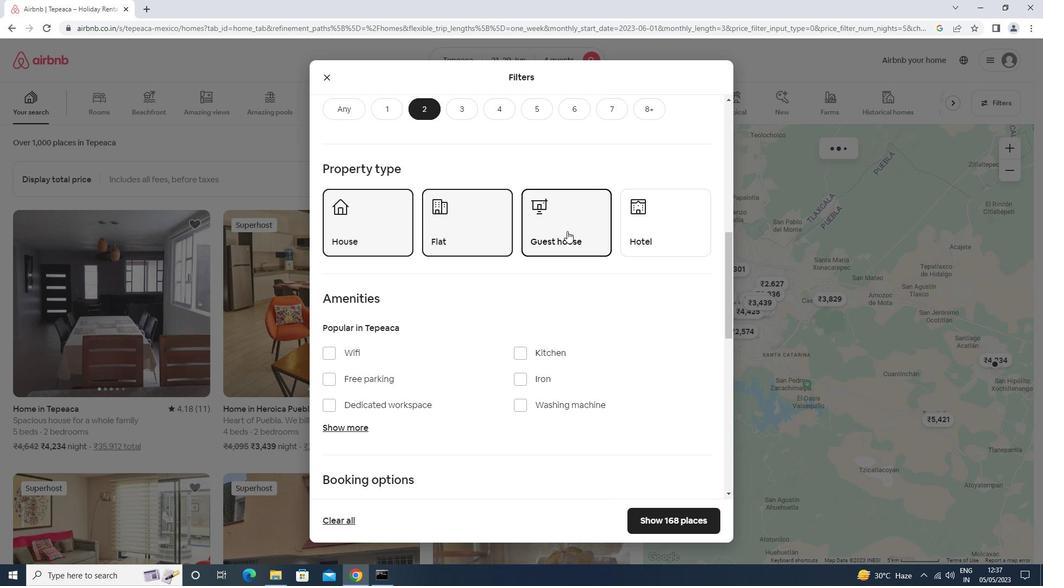 
Action: Mouse scrolled (566, 230) with delta (0, 0)
Screenshot: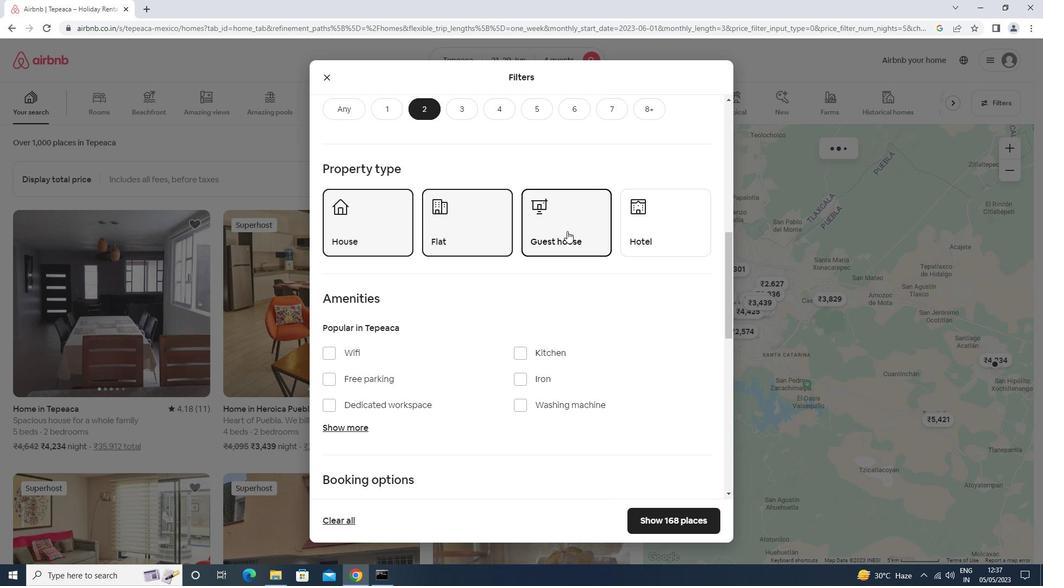 
Action: Mouse moved to (565, 231)
Screenshot: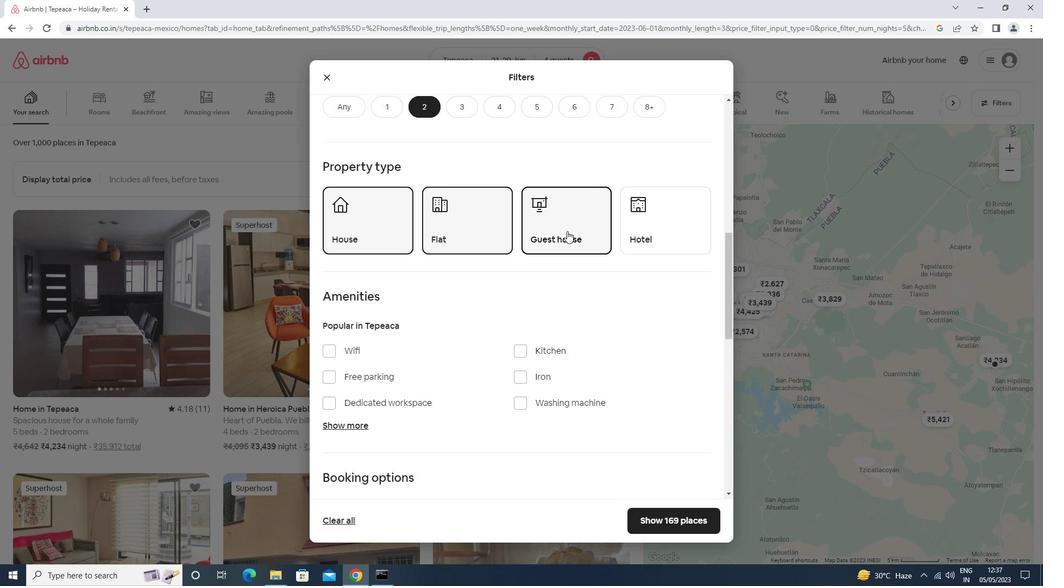 
Action: Mouse scrolled (565, 230) with delta (0, 0)
Screenshot: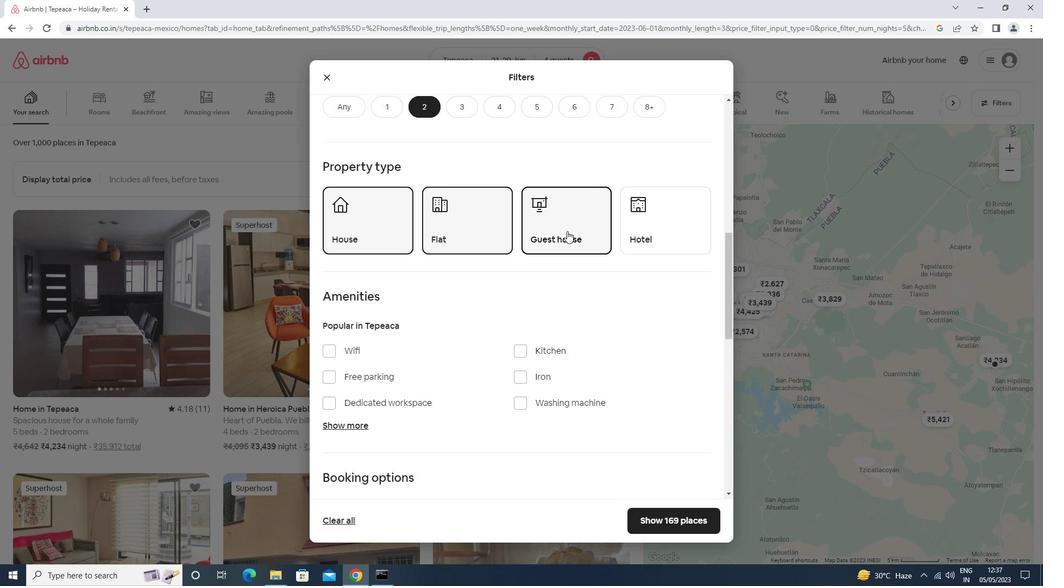 
Action: Mouse moved to (680, 279)
Screenshot: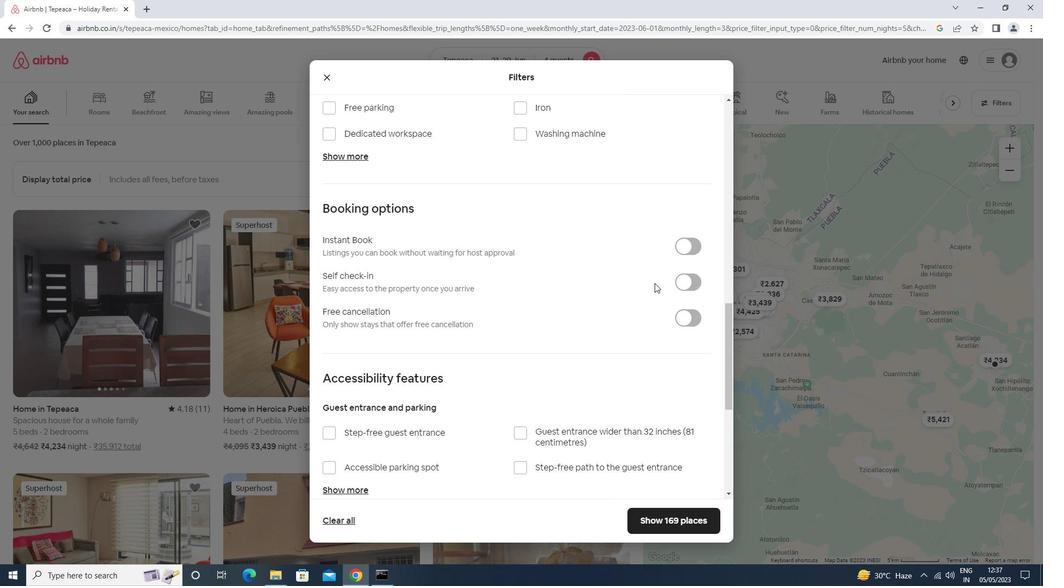 
Action: Mouse pressed left at (680, 279)
Screenshot: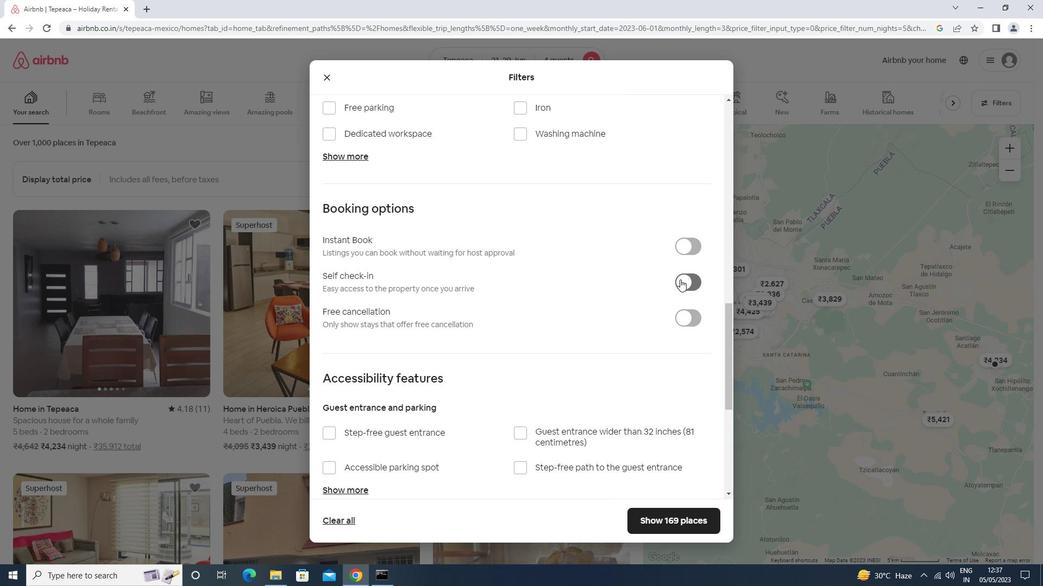 
Action: Mouse scrolled (680, 279) with delta (0, 0)
Screenshot: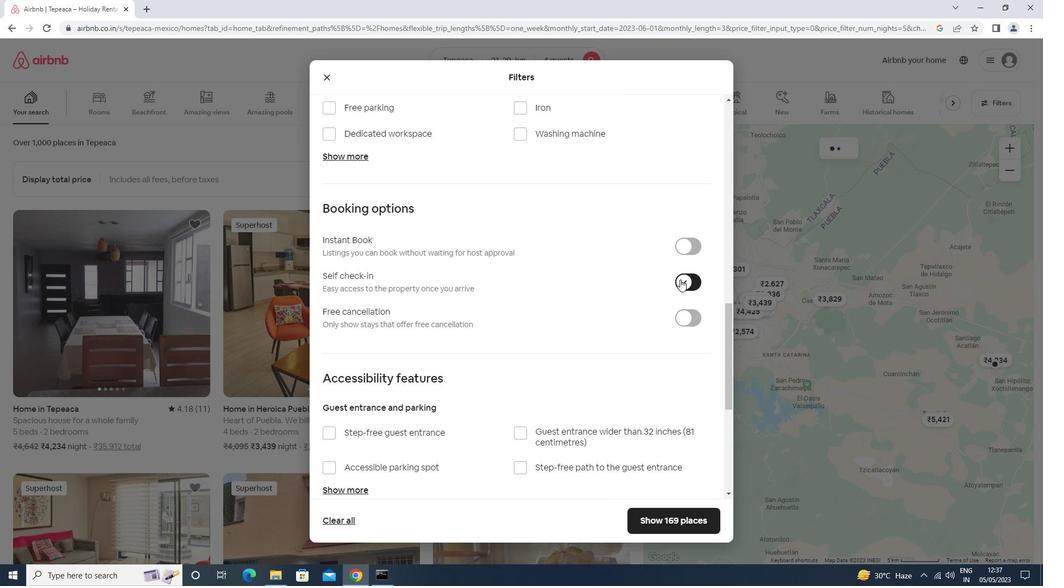
Action: Mouse scrolled (680, 279) with delta (0, 0)
Screenshot: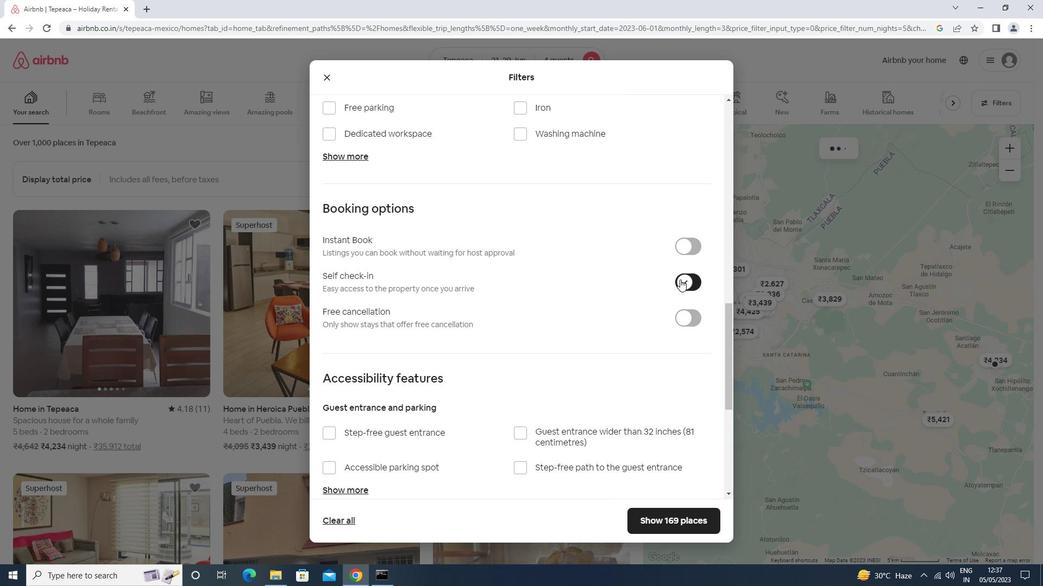 
Action: Mouse scrolled (680, 279) with delta (0, 0)
Screenshot: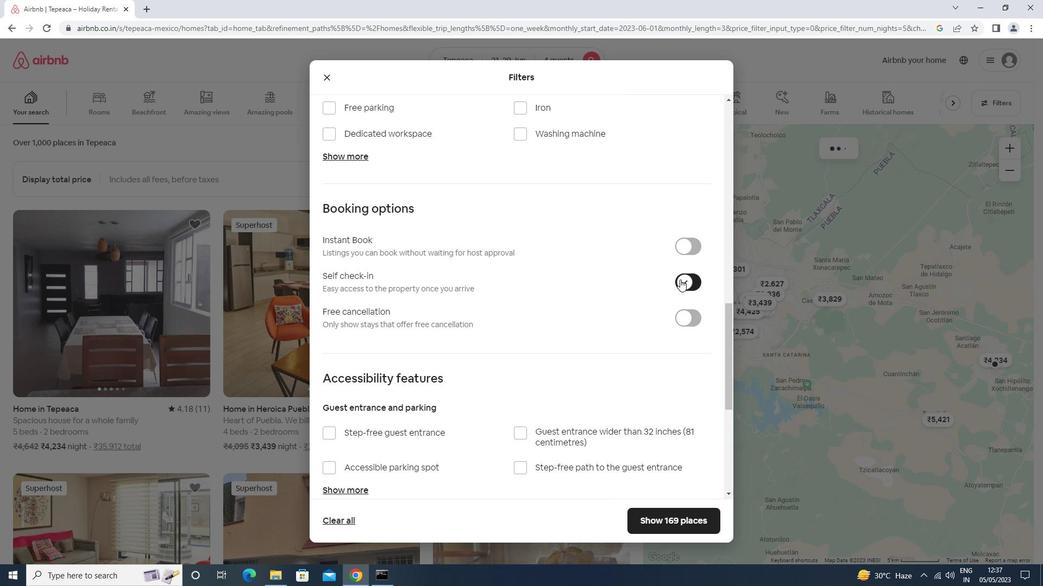 
Action: Mouse scrolled (680, 279) with delta (0, 0)
Screenshot: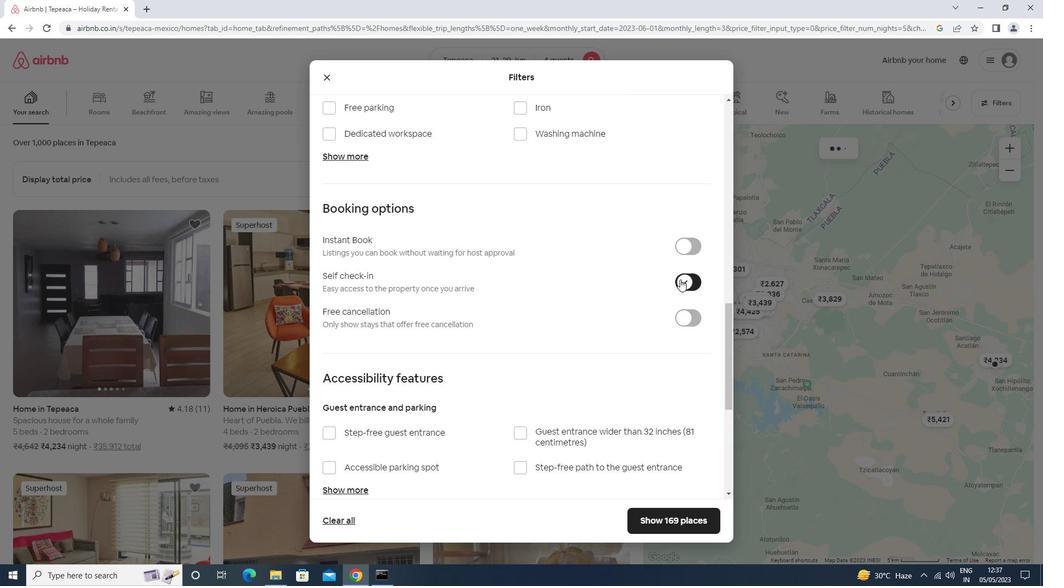 
Action: Mouse scrolled (680, 279) with delta (0, 0)
Screenshot: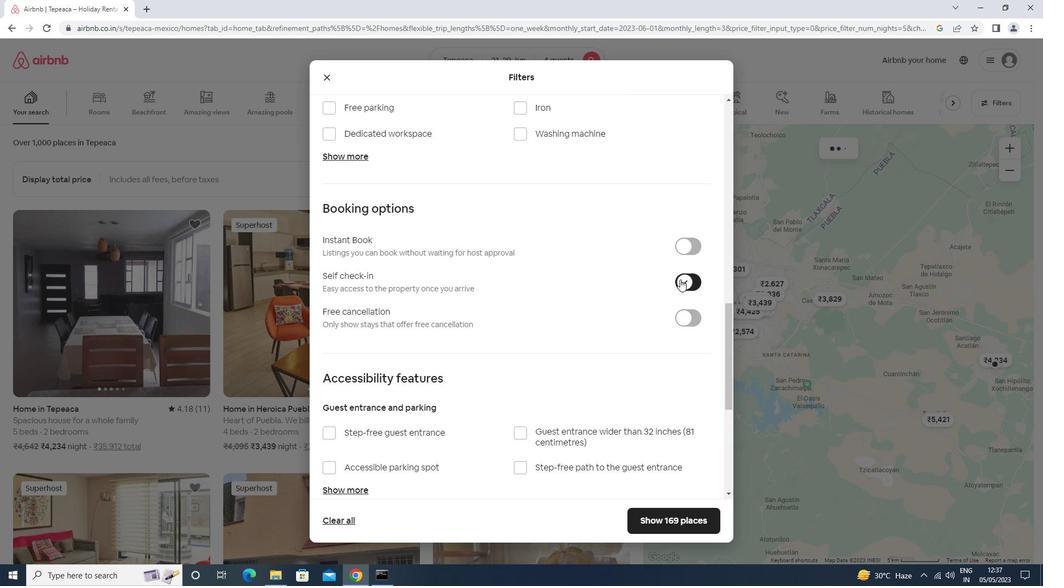 
Action: Mouse scrolled (680, 279) with delta (0, 0)
Screenshot: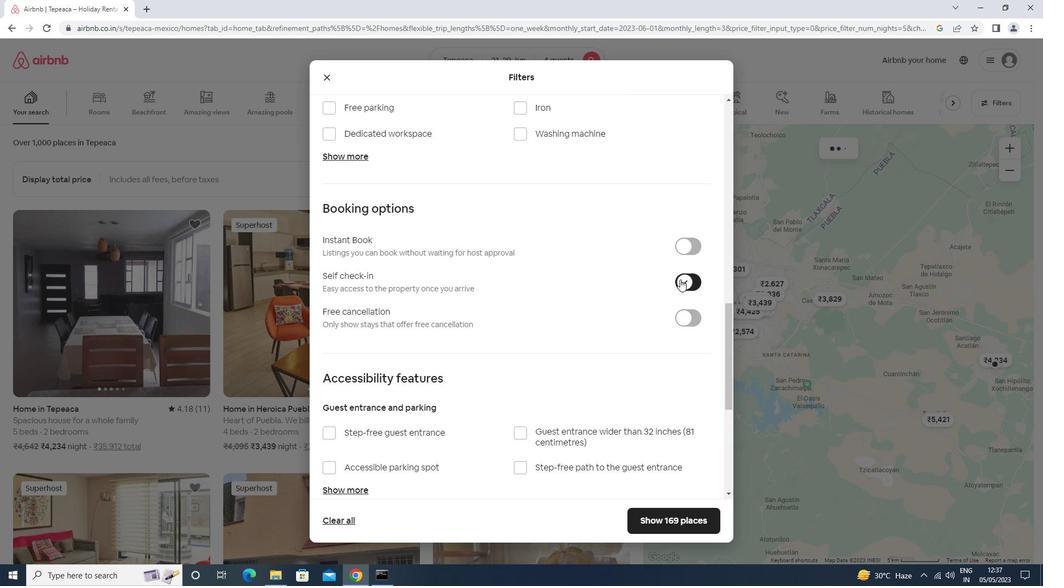 
Action: Mouse moved to (679, 280)
Screenshot: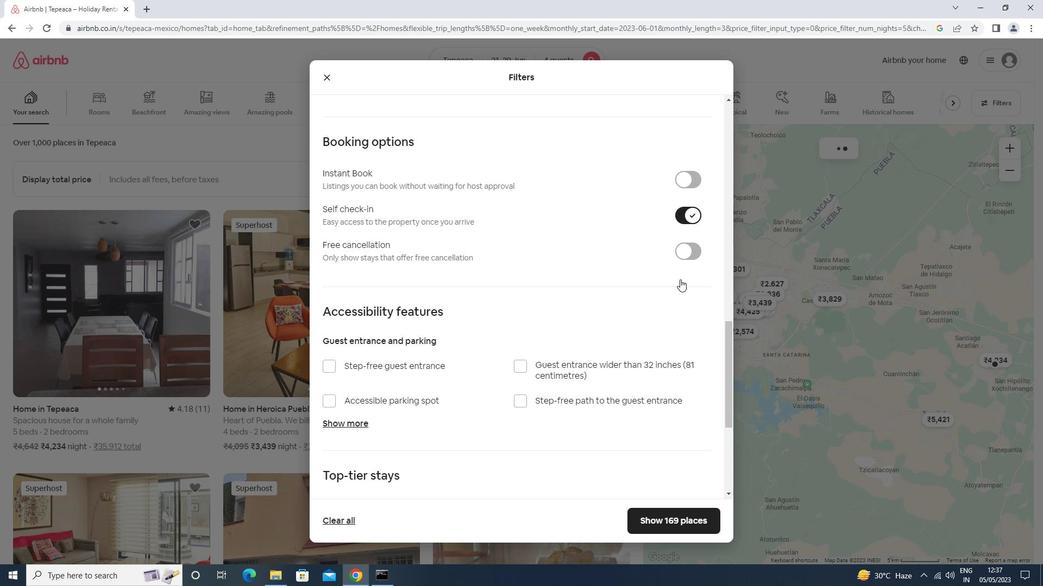 
Action: Mouse scrolled (679, 280) with delta (0, 0)
Screenshot: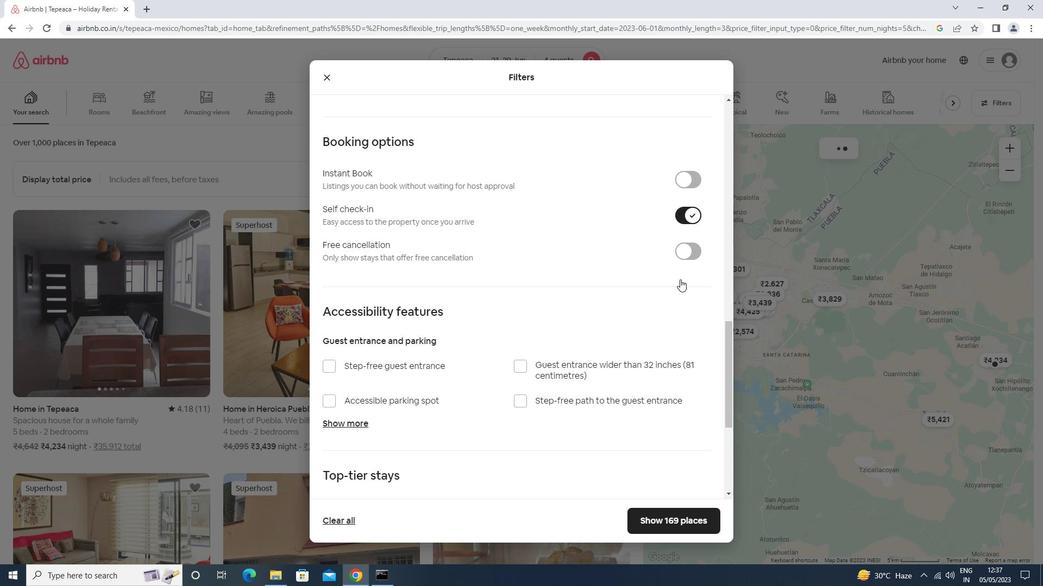 
Action: Mouse moved to (678, 282)
Screenshot: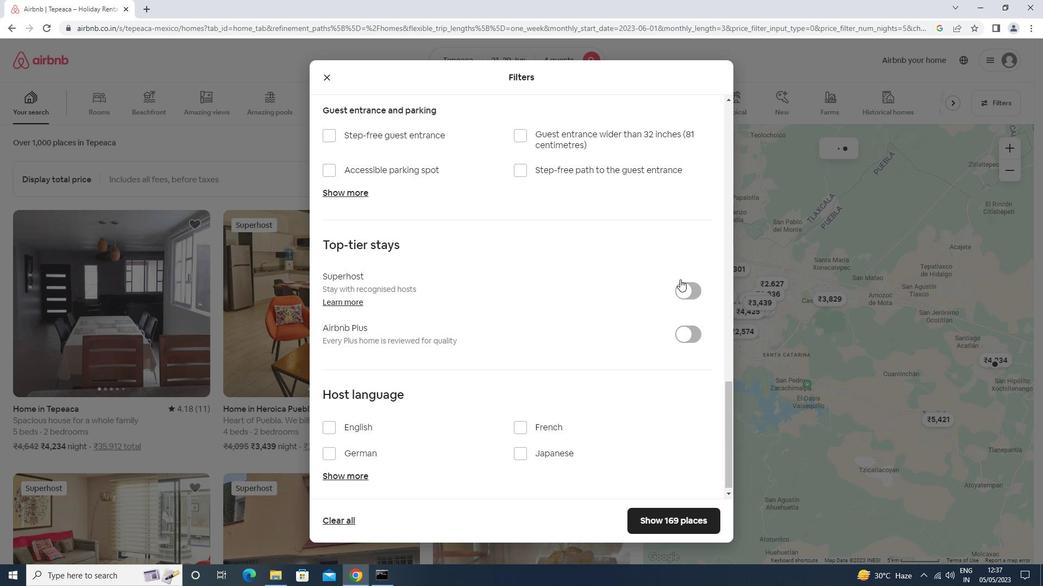 
Action: Mouse scrolled (678, 281) with delta (0, 0)
Screenshot: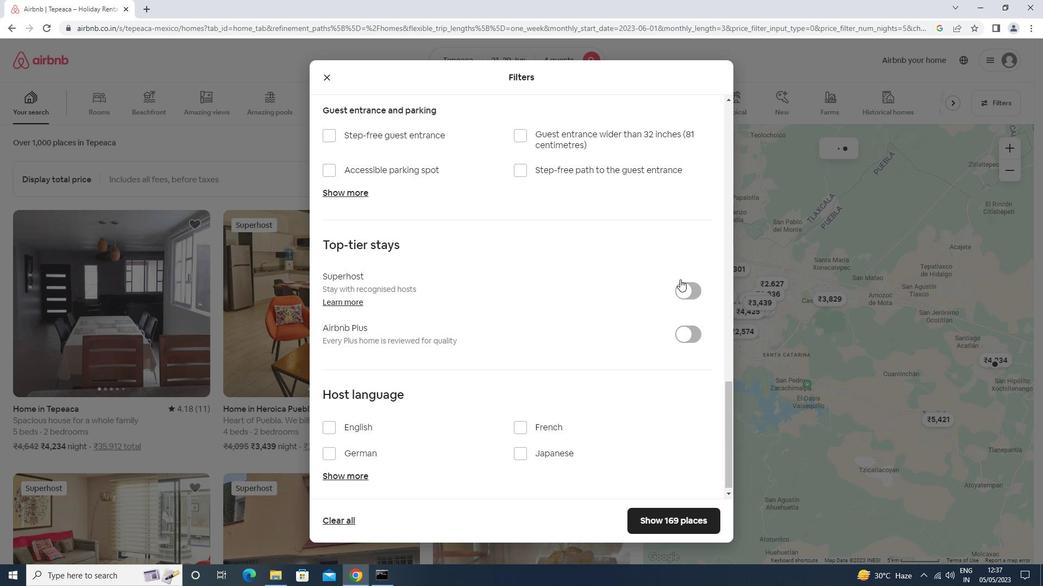 
Action: Mouse moved to (676, 283)
Screenshot: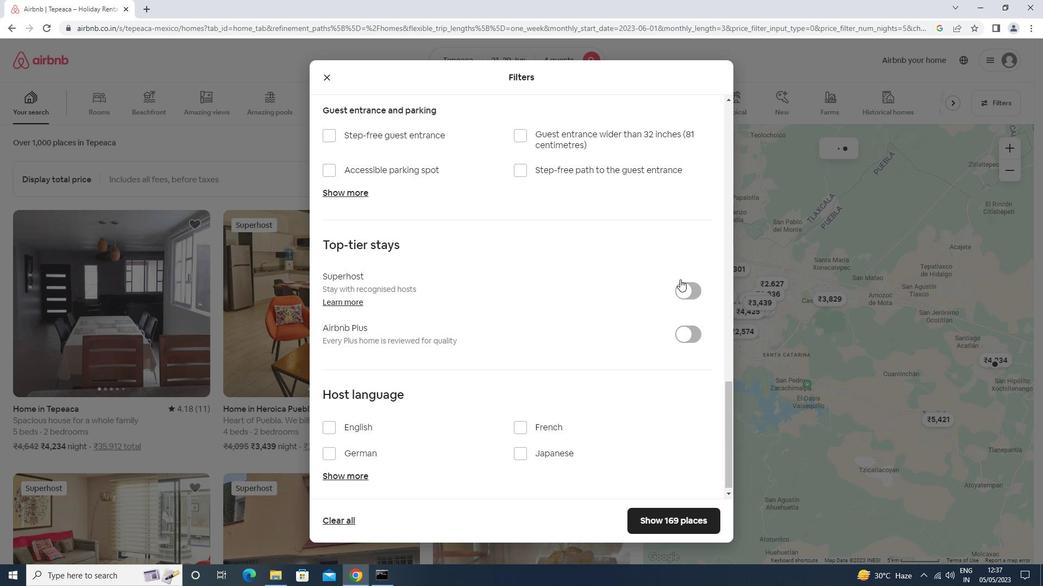 
Action: Mouse scrolled (676, 282) with delta (0, 0)
Screenshot: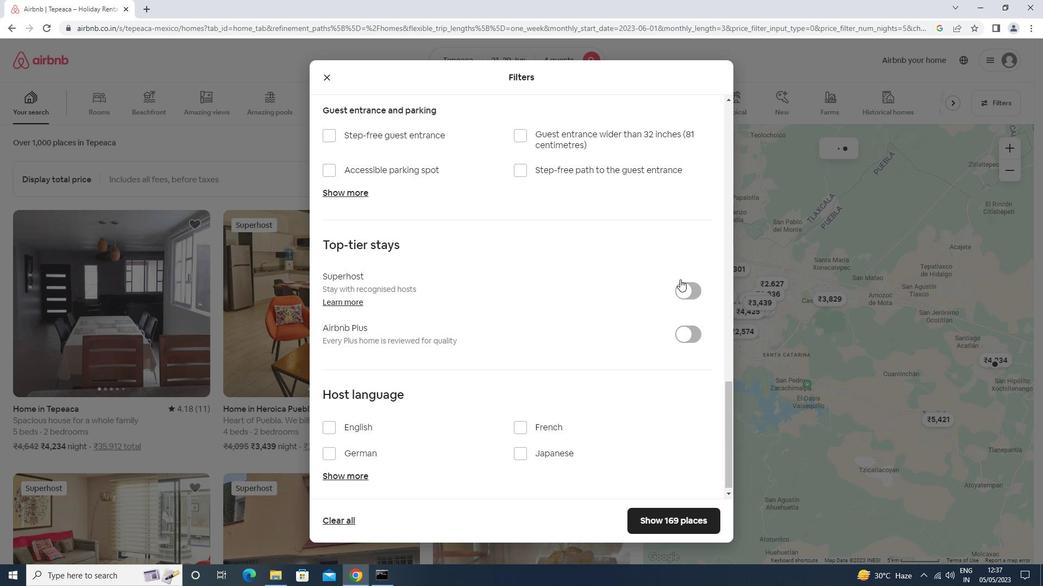 
Action: Mouse moved to (675, 284)
Screenshot: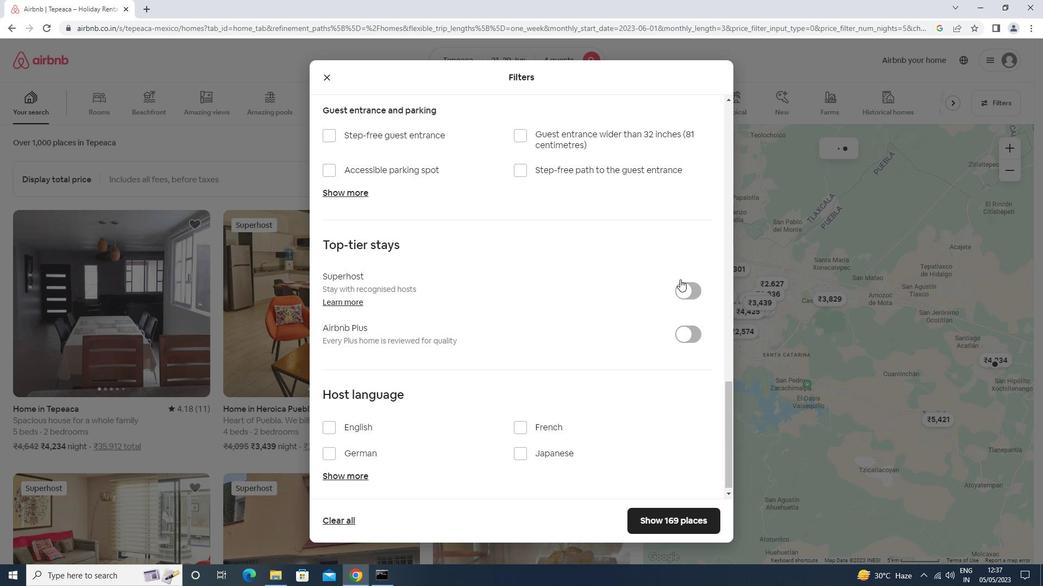 
Action: Mouse scrolled (675, 283) with delta (0, 0)
Screenshot: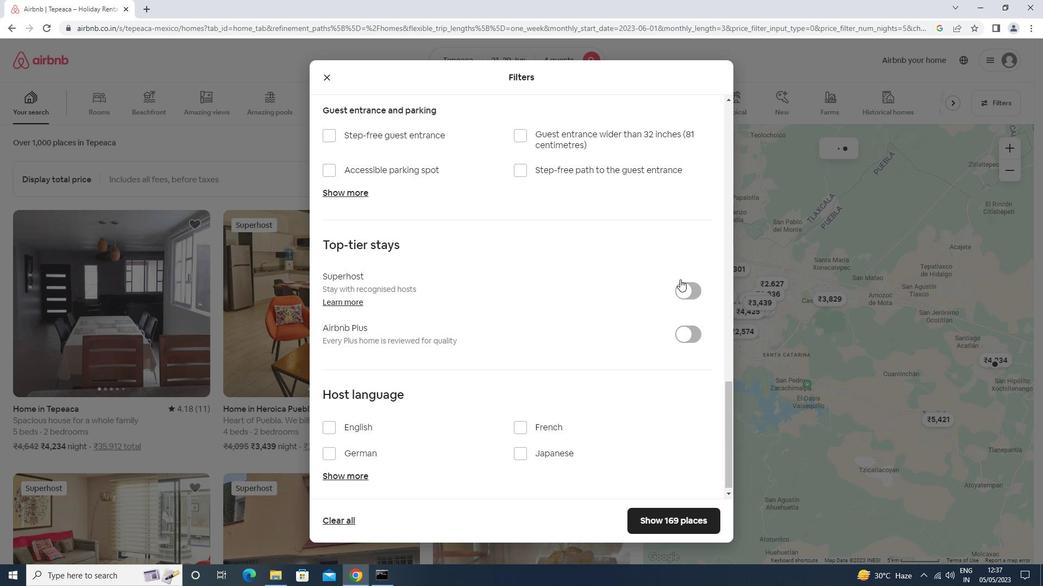 
Action: Mouse moved to (674, 284)
Screenshot: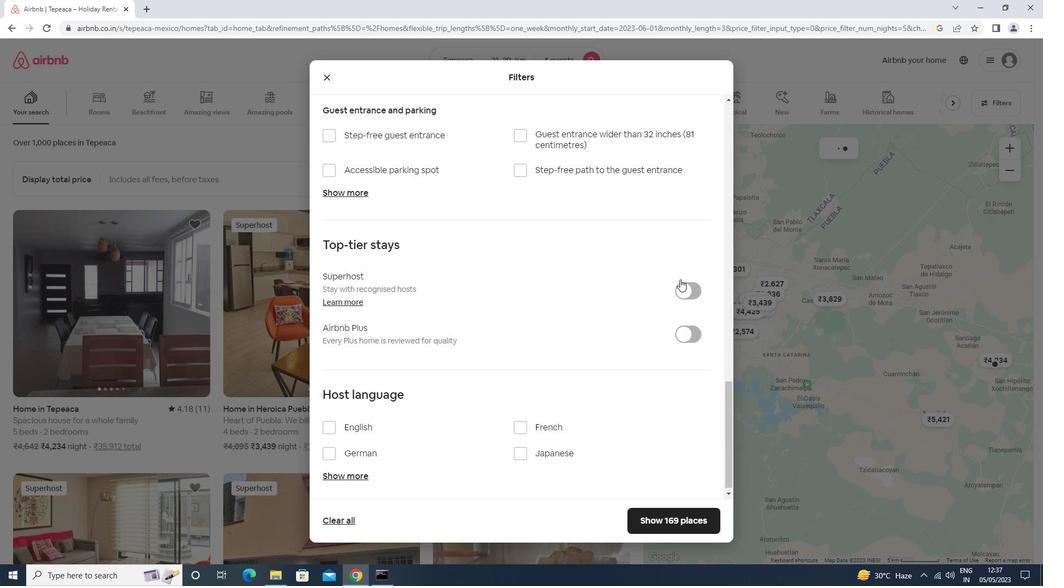 
Action: Mouse scrolled (674, 283) with delta (0, 0)
Screenshot: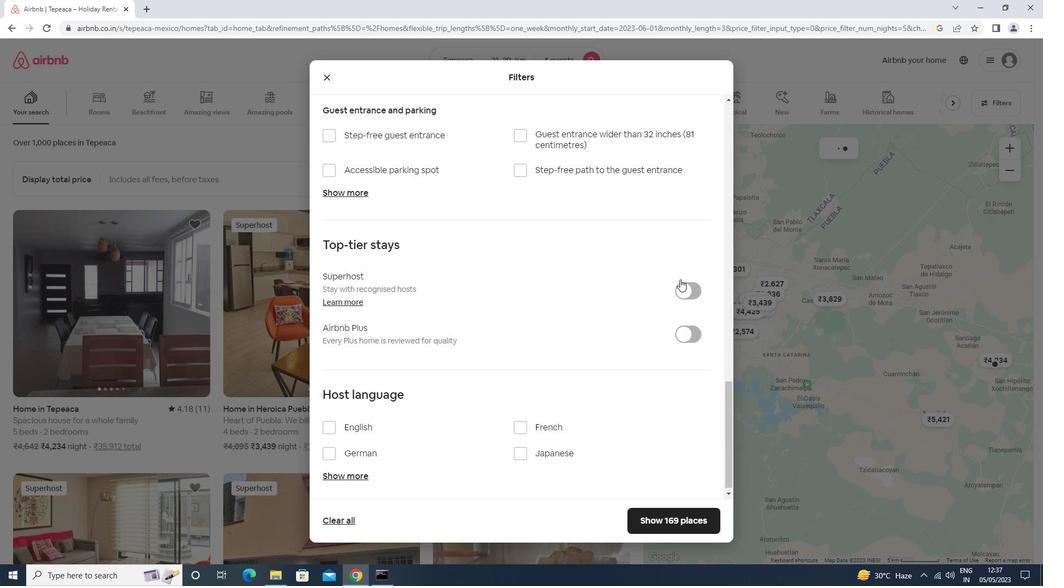 
Action: Mouse moved to (671, 291)
Screenshot: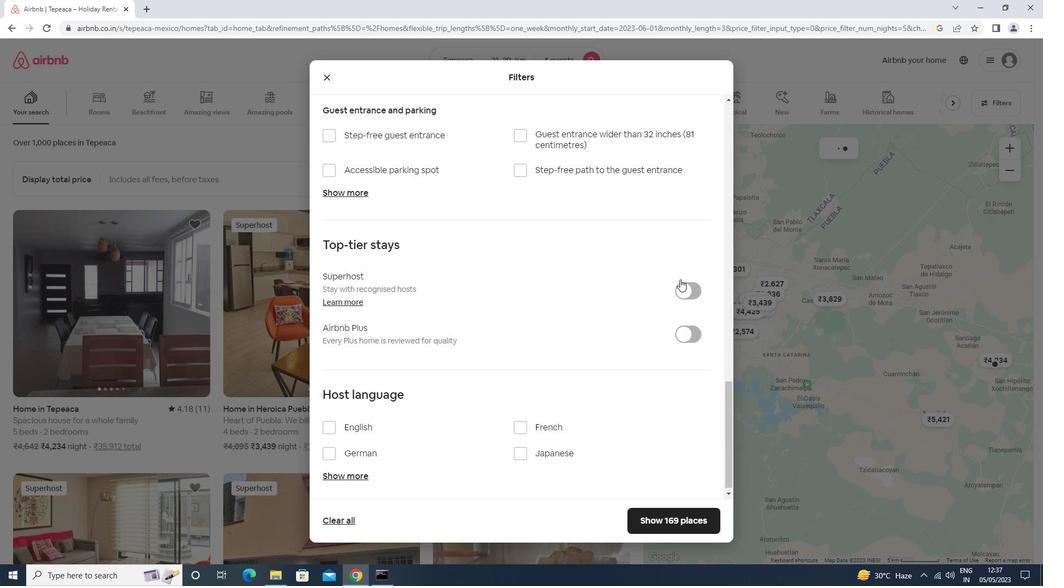 
Action: Mouse scrolled (671, 290) with delta (0, 0)
Screenshot: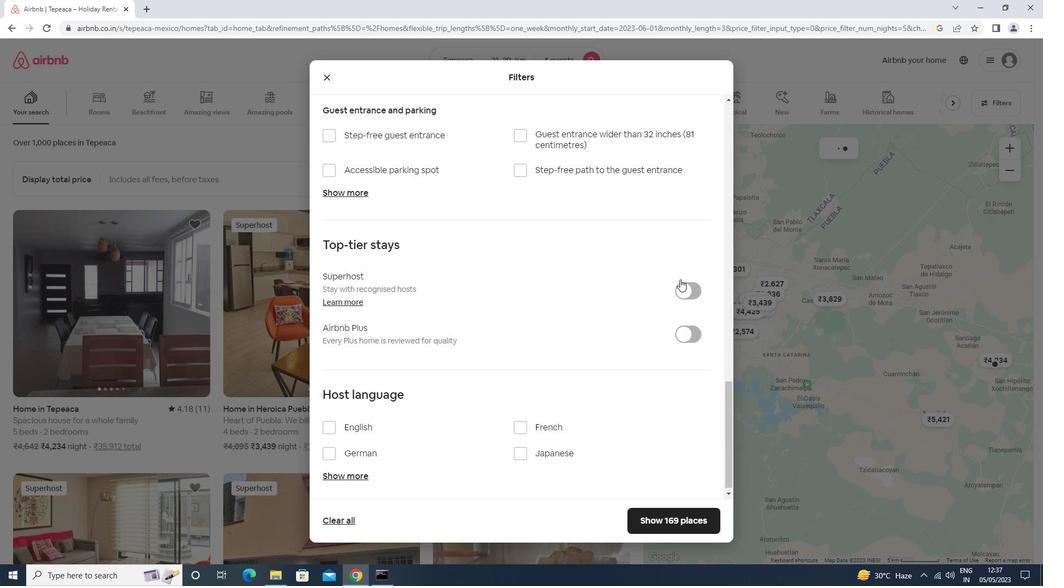 
Action: Mouse moved to (382, 421)
Screenshot: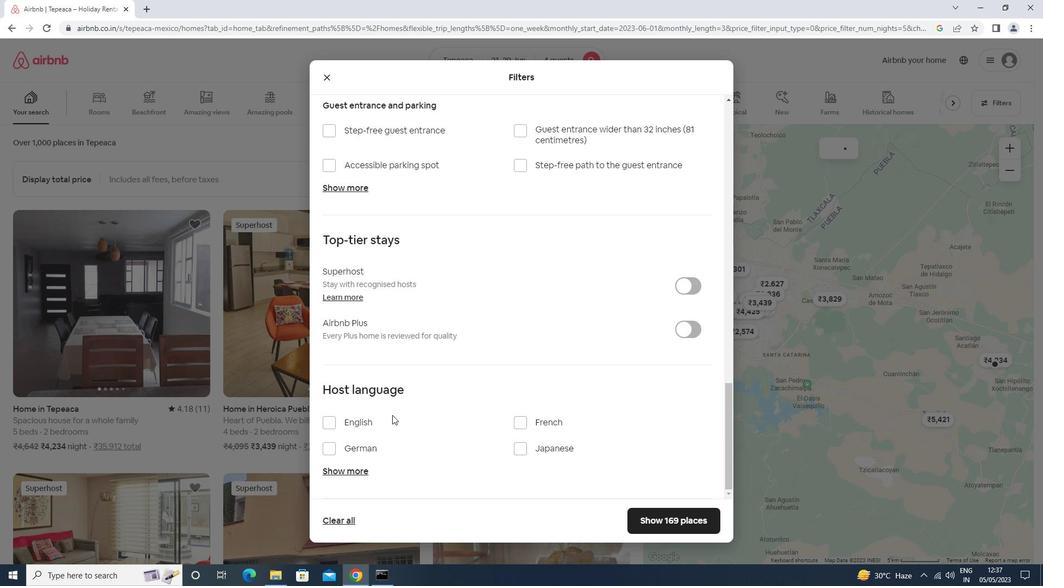 
Action: Mouse pressed left at (382, 421)
Screenshot: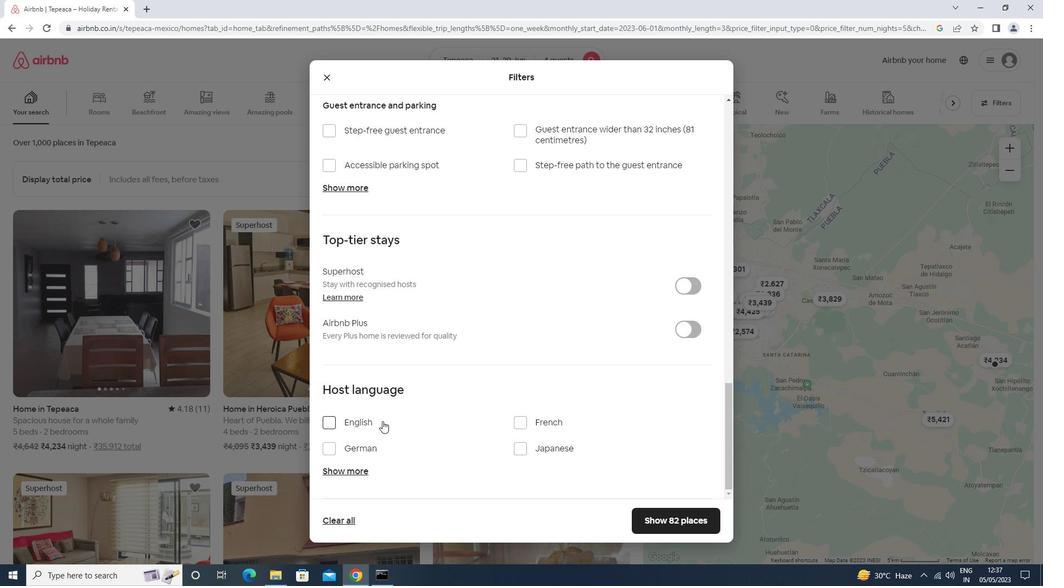 
Action: Mouse moved to (666, 523)
Screenshot: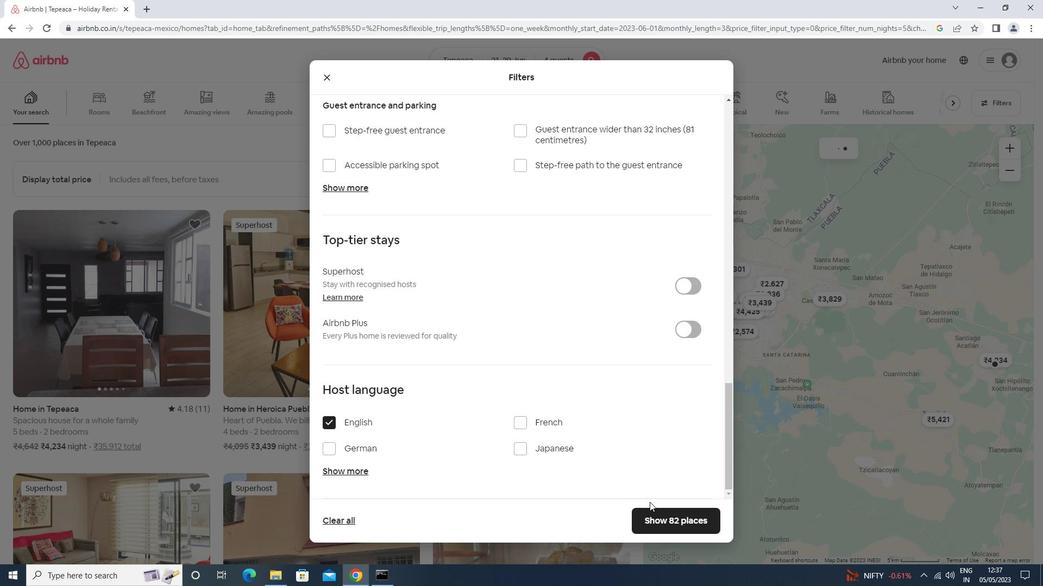 
Action: Mouse pressed left at (666, 523)
Screenshot: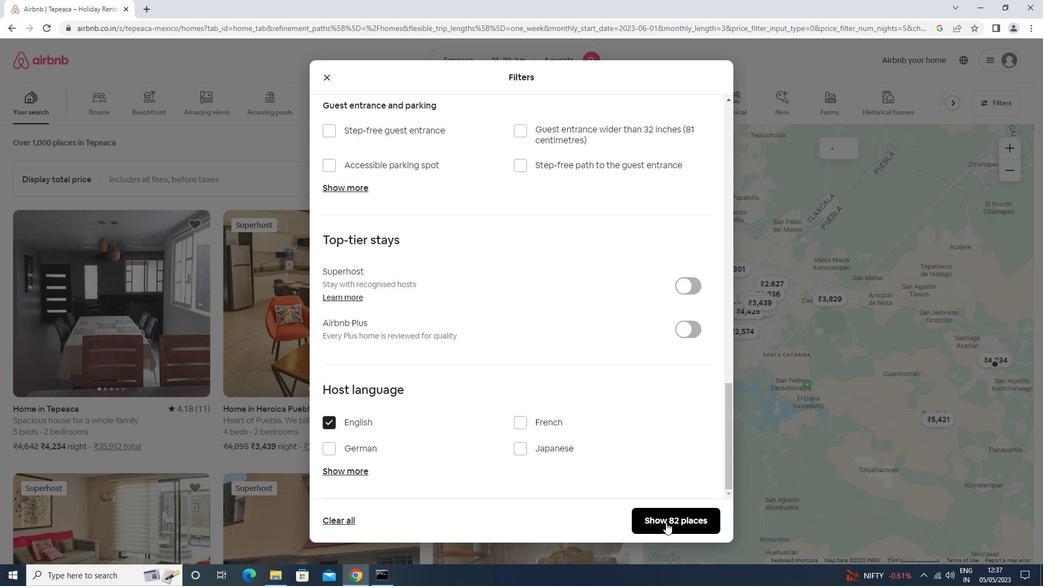 
